 Task: Create a sub task System Test and UAT for the task  Implement a new cloud-based supply chain management system for a company in the project AnalyseNow , assign it to team member softage.1@softage.net and update the status of the sub task to  Completed , set the priority of the sub task to High
Action: Mouse moved to (71, 309)
Screenshot: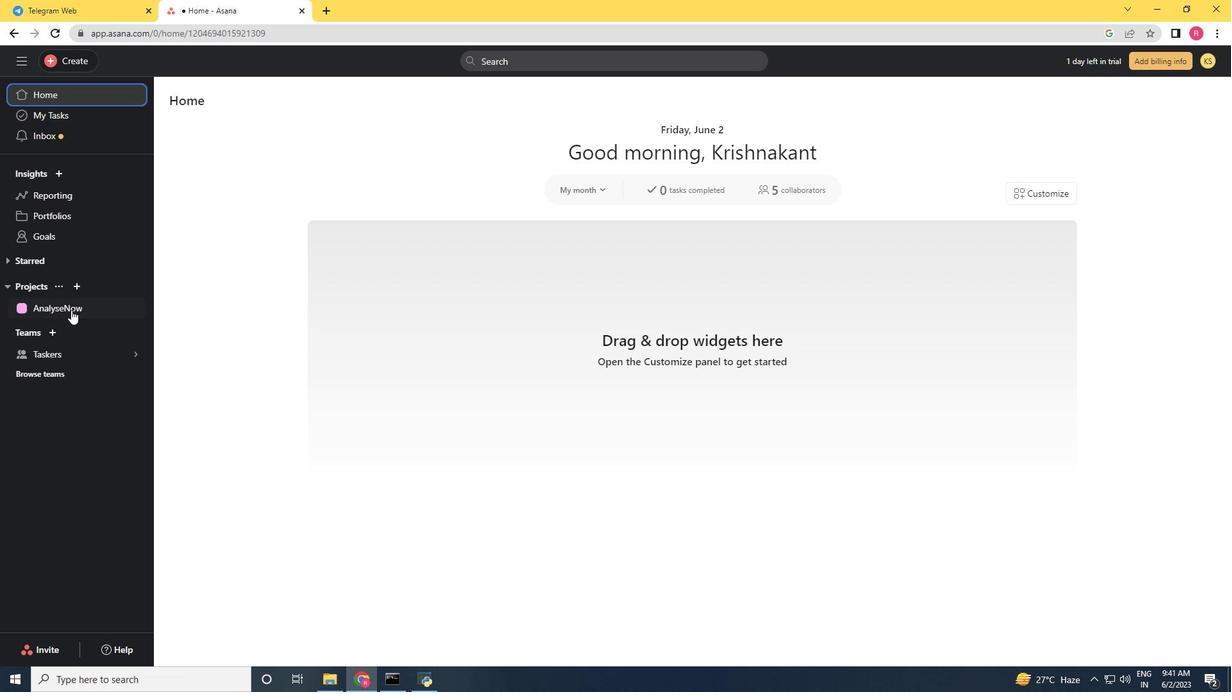 
Action: Mouse pressed left at (71, 309)
Screenshot: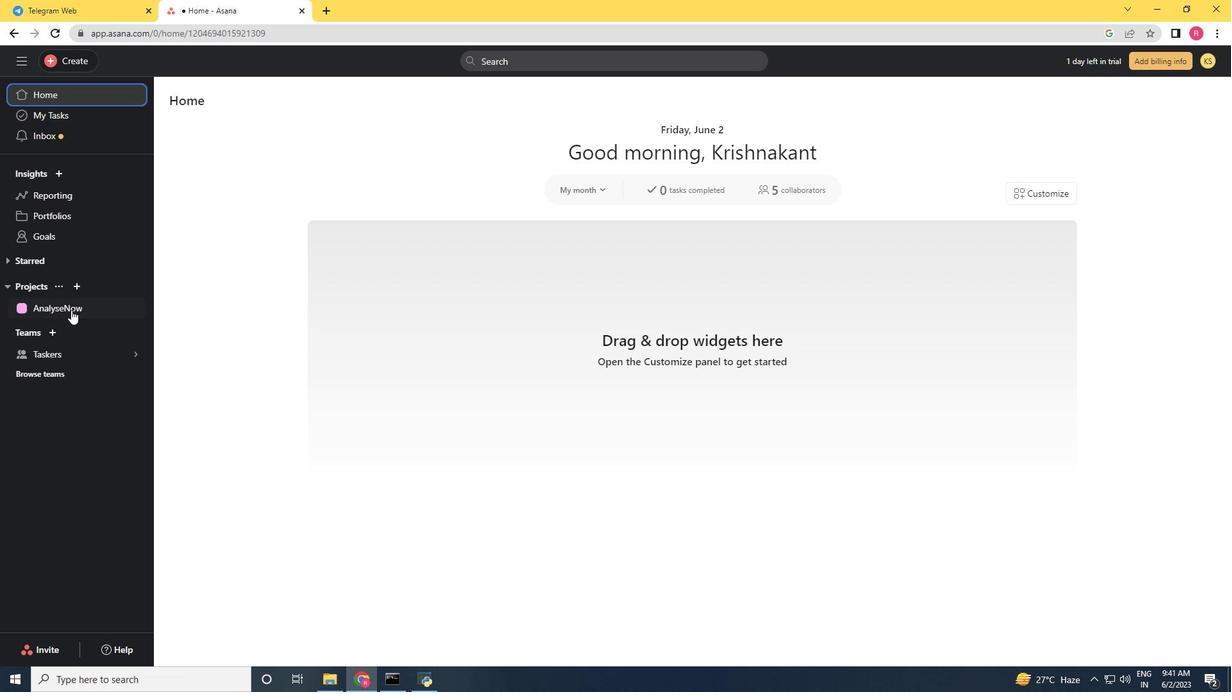 
Action: Mouse moved to (629, 293)
Screenshot: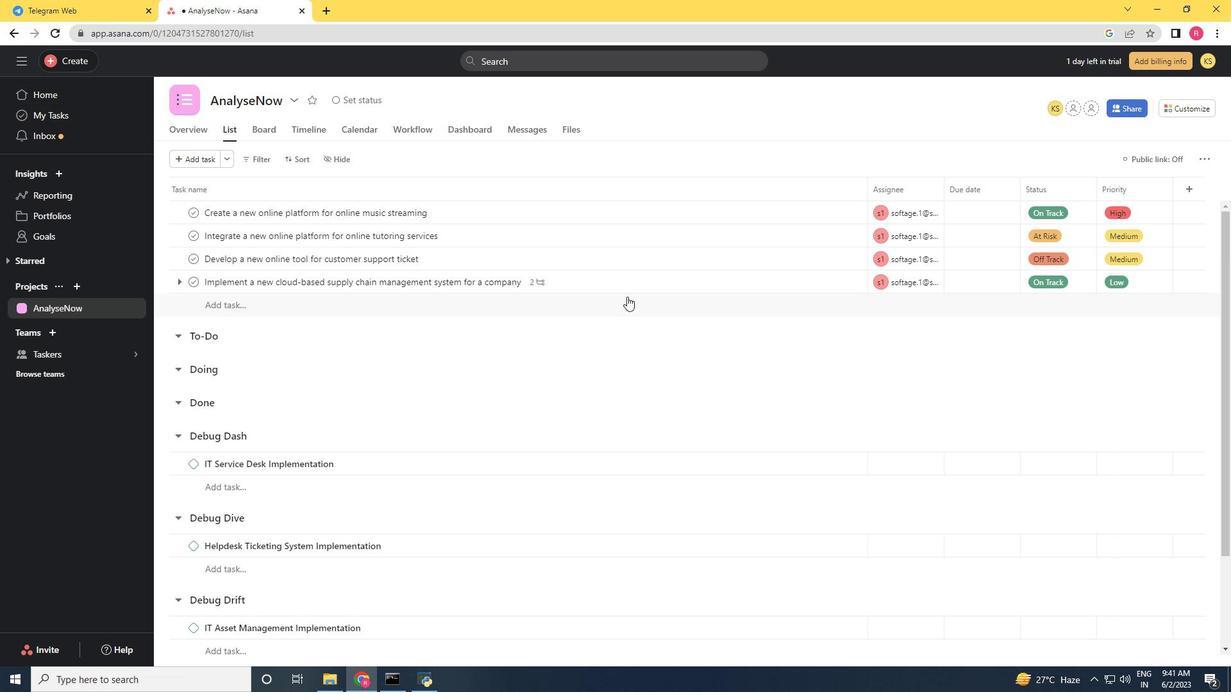 
Action: Mouse pressed left at (629, 293)
Screenshot: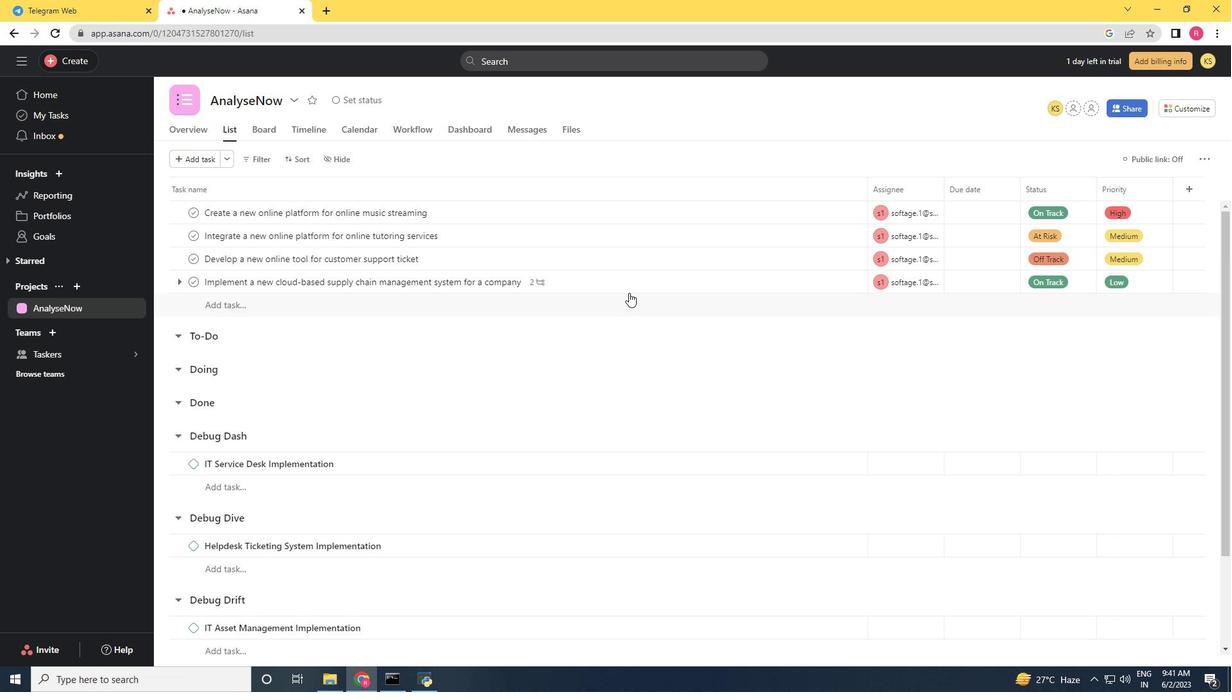 
Action: Mouse moved to (629, 286)
Screenshot: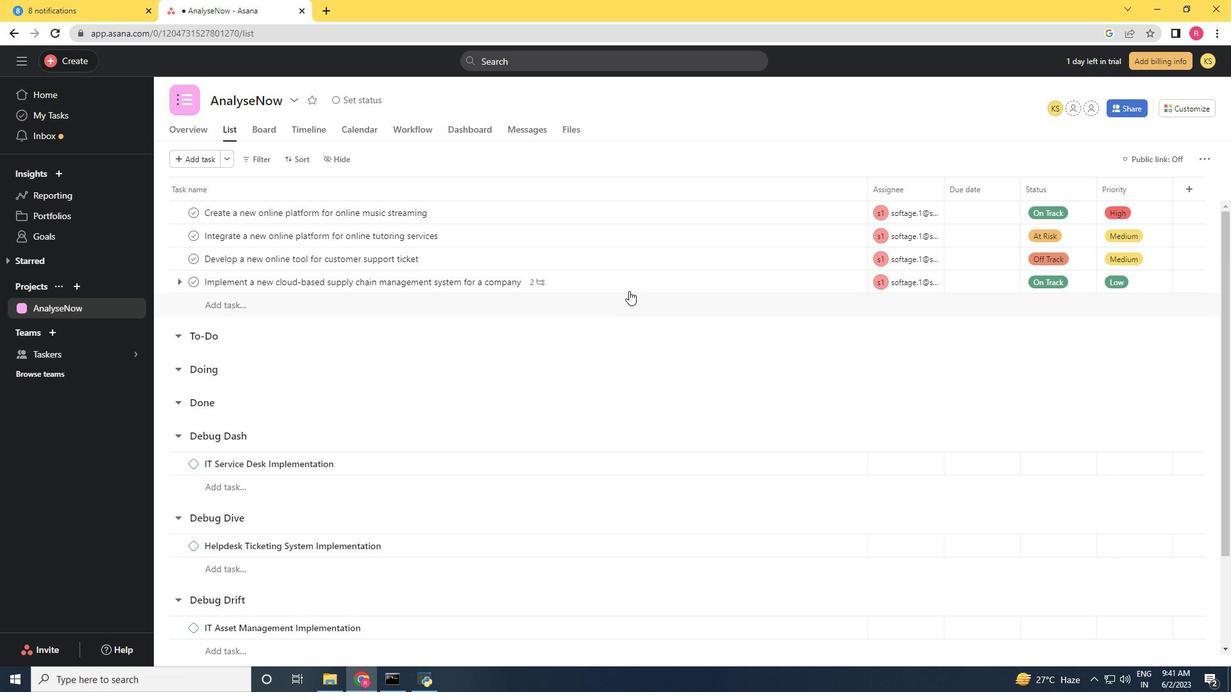 
Action: Mouse pressed left at (629, 286)
Screenshot: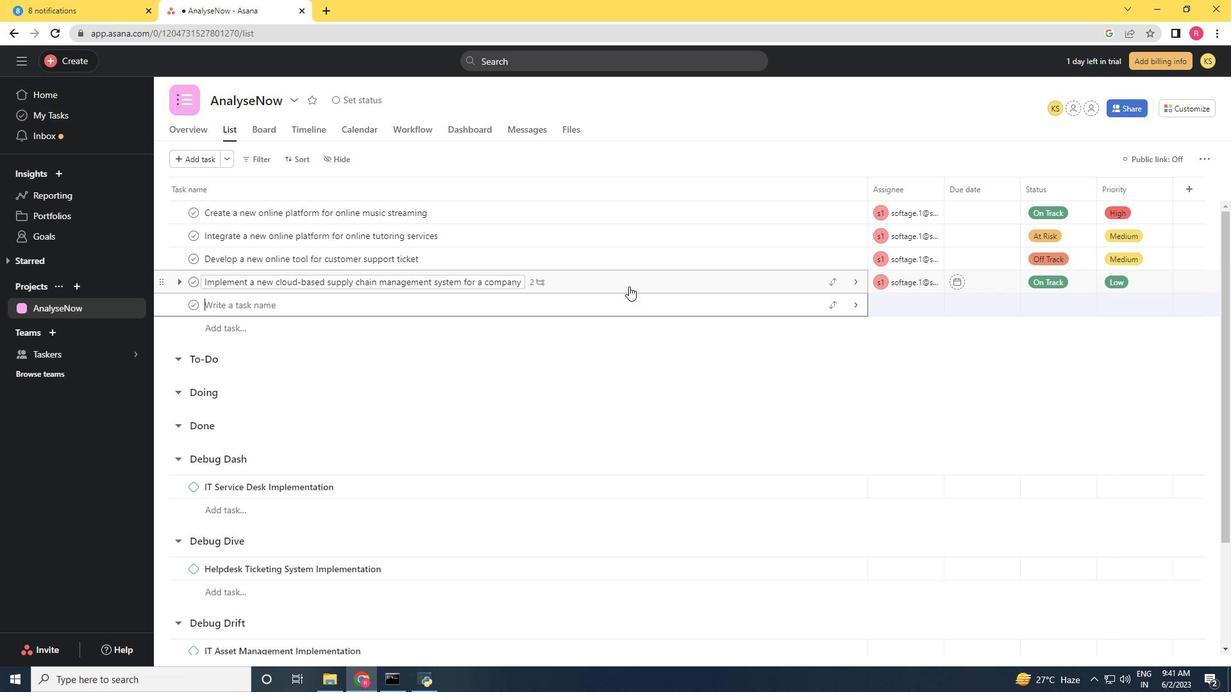 
Action: Mouse moved to (937, 300)
Screenshot: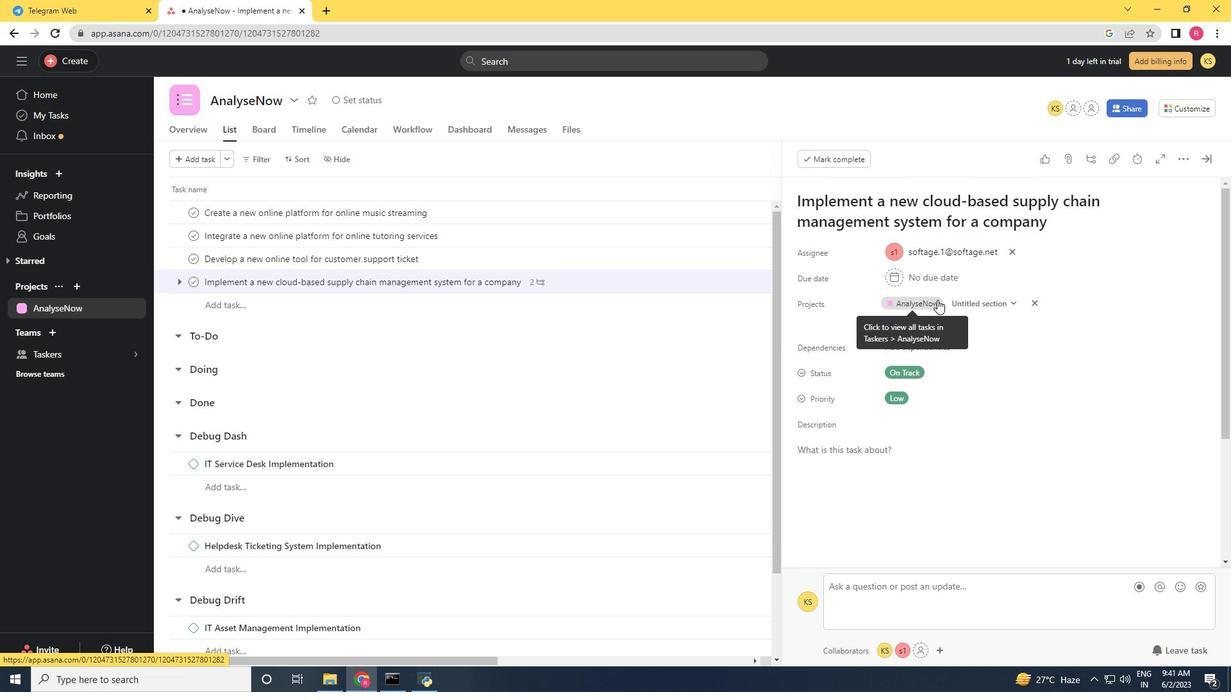 
Action: Mouse scrolled (937, 300) with delta (0, 0)
Screenshot: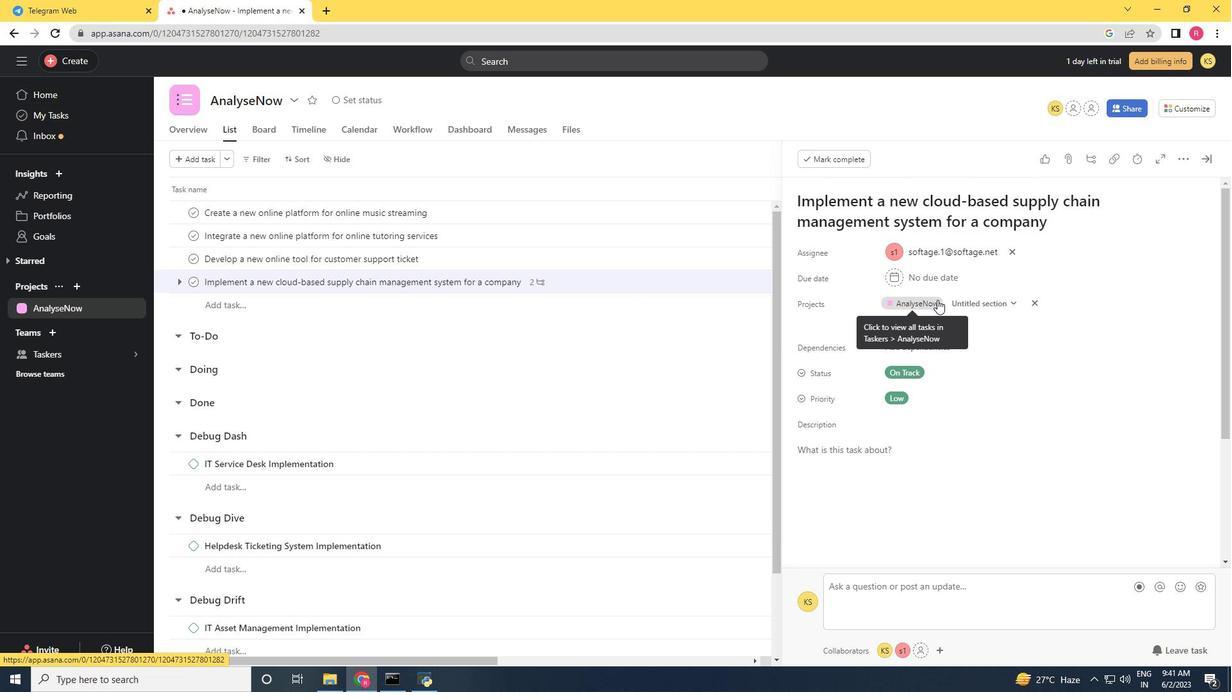 
Action: Mouse moved to (937, 304)
Screenshot: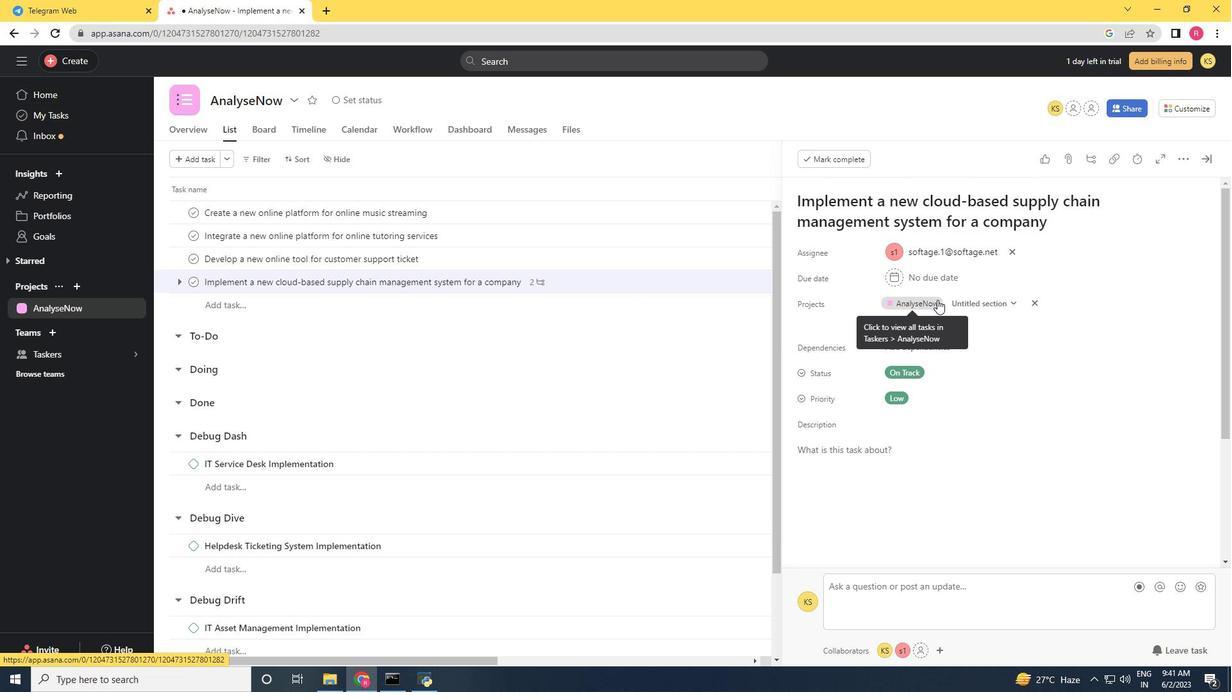 
Action: Mouse scrolled (937, 303) with delta (0, 0)
Screenshot: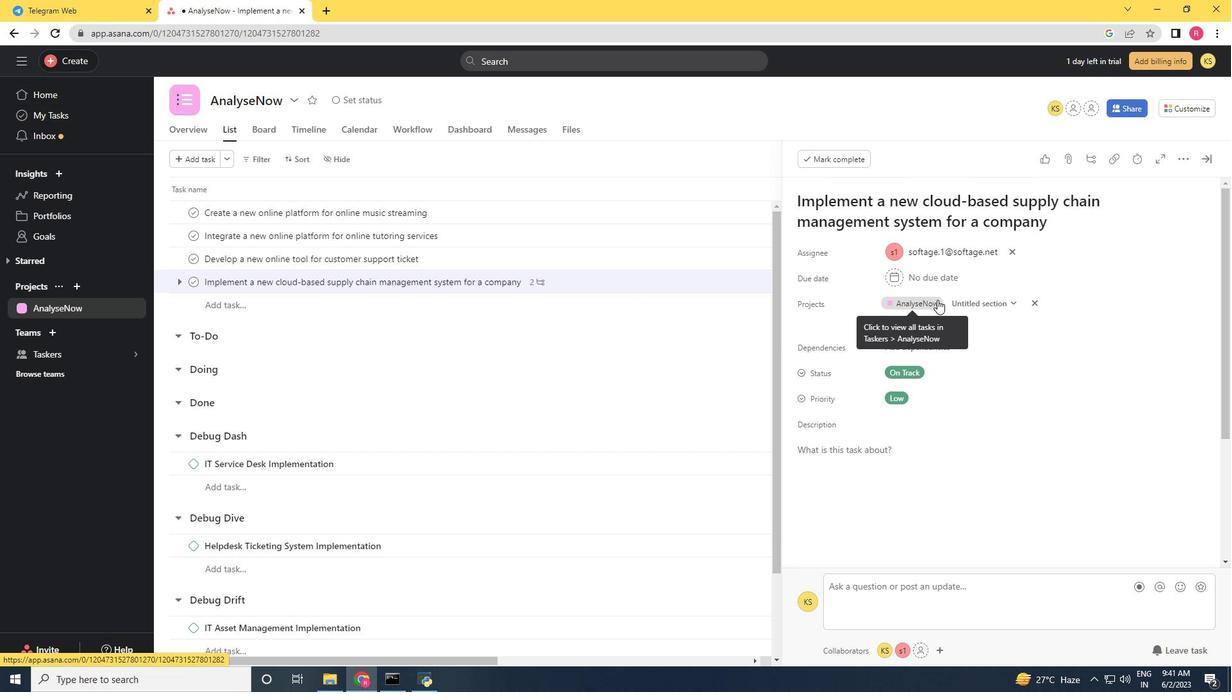 
Action: Mouse moved to (936, 305)
Screenshot: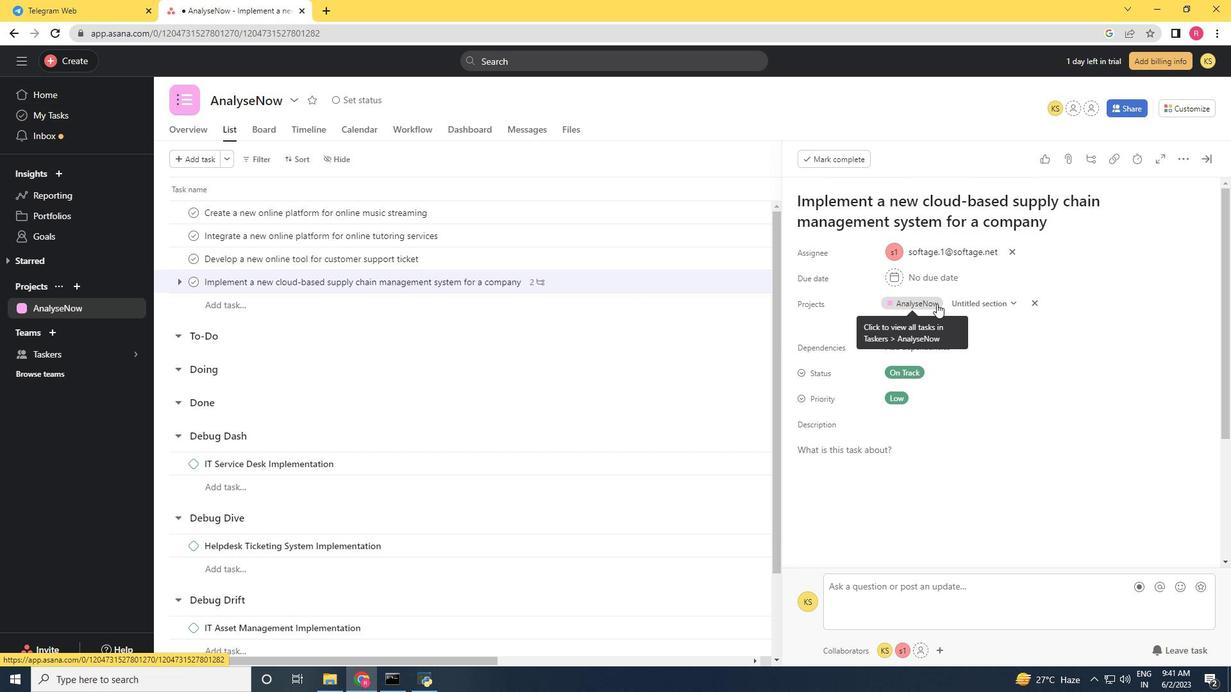 
Action: Mouse scrolled (936, 305) with delta (0, 0)
Screenshot: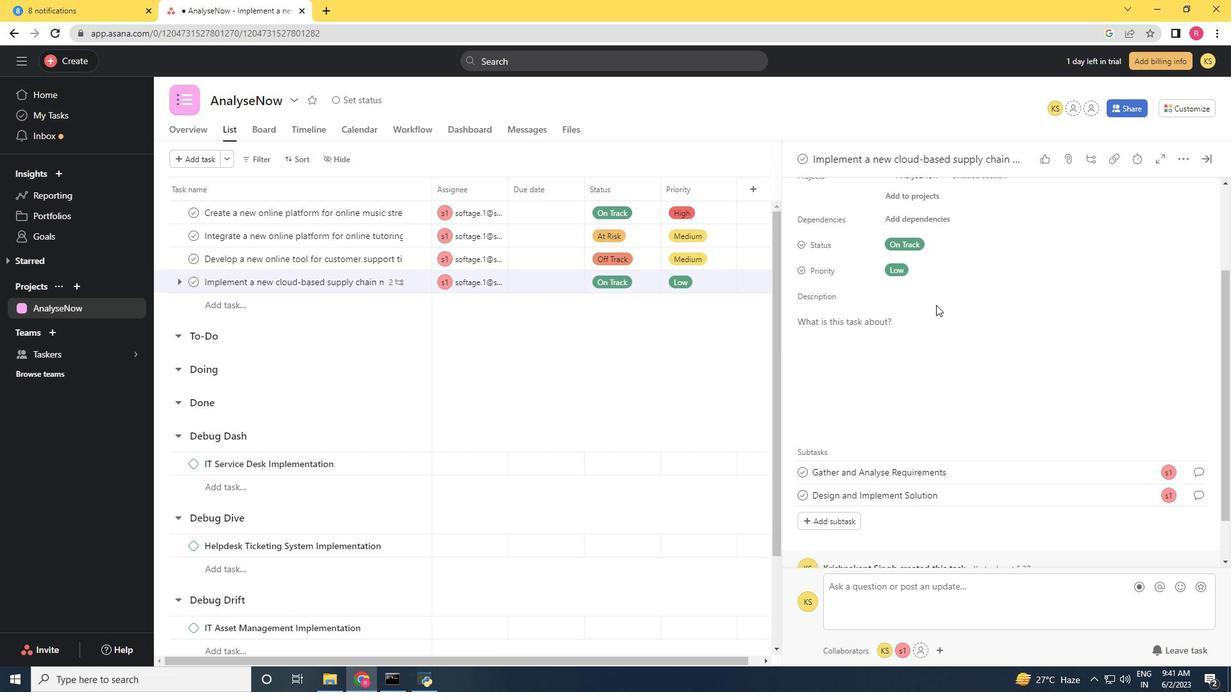 
Action: Mouse scrolled (936, 305) with delta (0, 0)
Screenshot: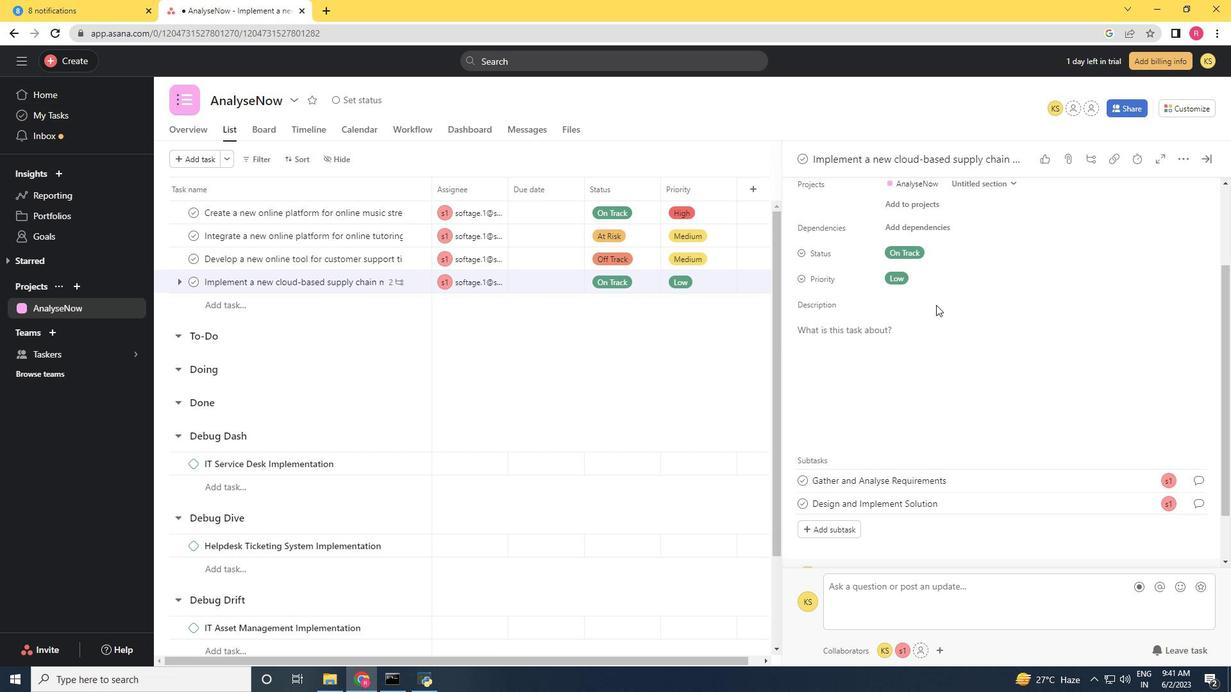 
Action: Mouse moved to (886, 435)
Screenshot: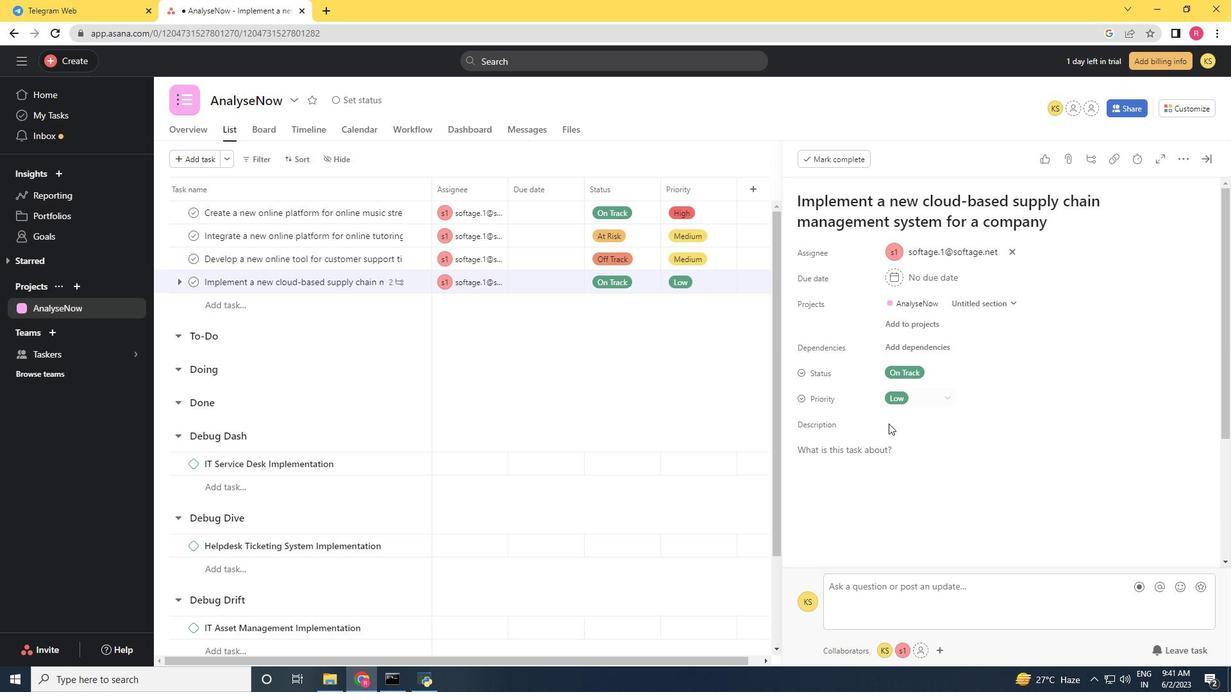 
Action: Mouse scrolled (886, 434) with delta (0, 0)
Screenshot: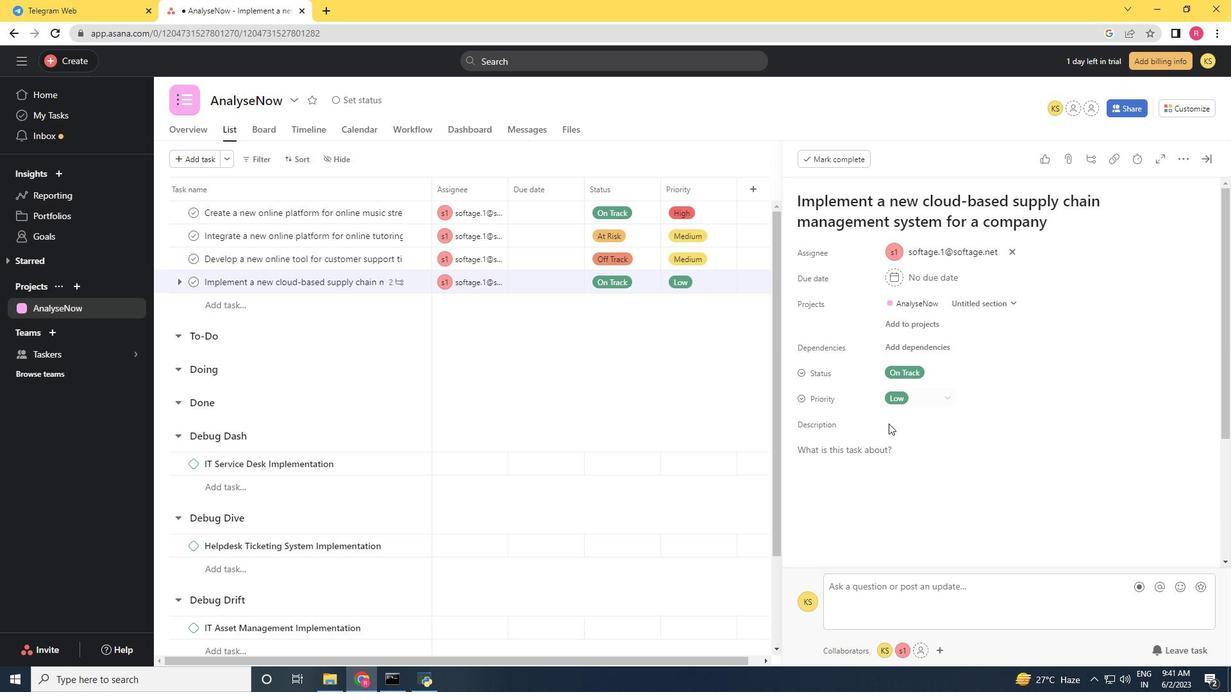 
Action: Mouse moved to (886, 436)
Screenshot: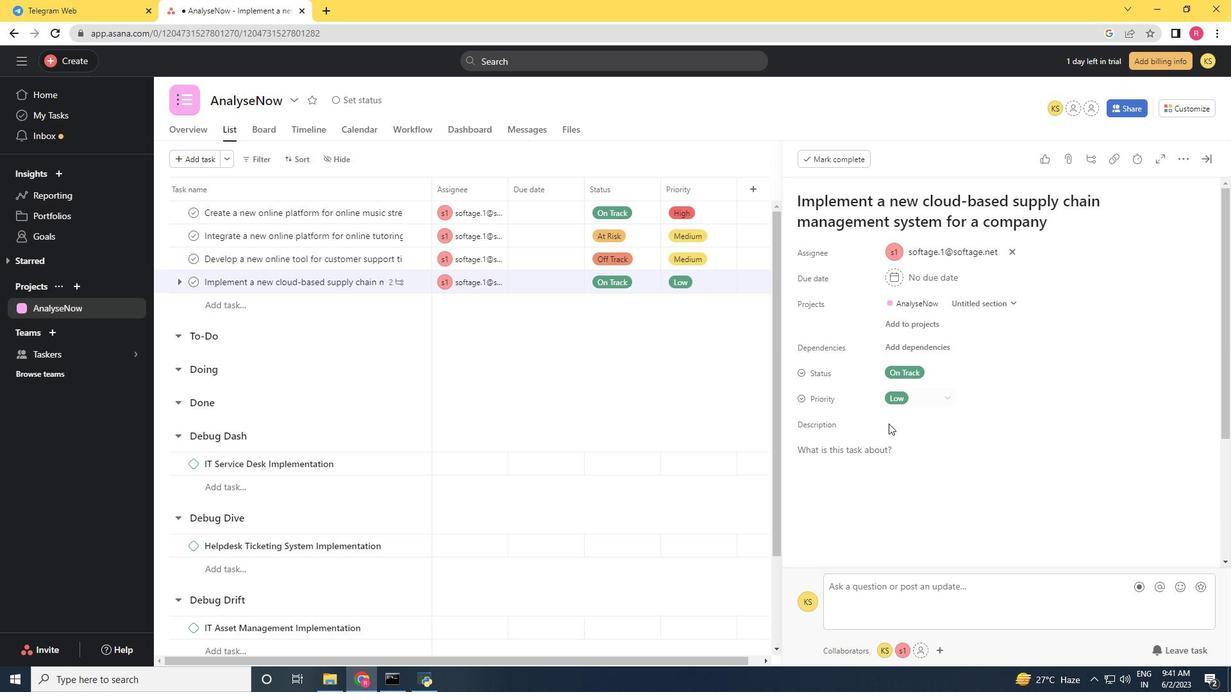 
Action: Mouse scrolled (886, 435) with delta (0, 0)
Screenshot: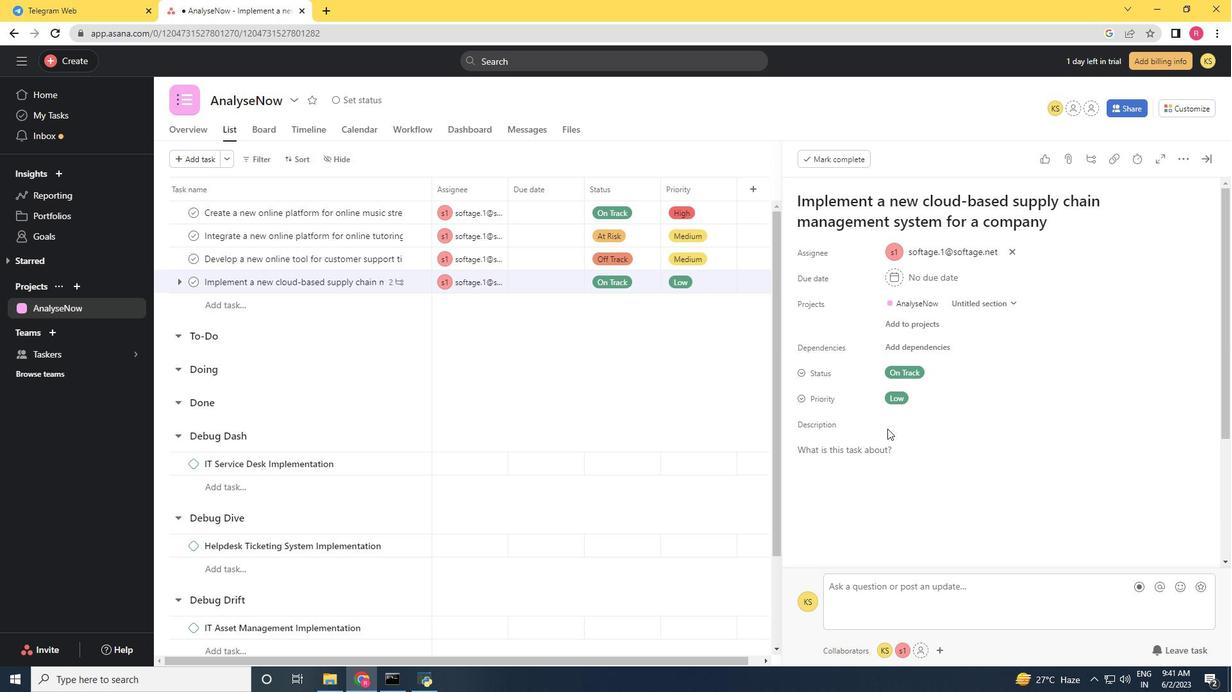 
Action: Mouse scrolled (886, 435) with delta (0, 0)
Screenshot: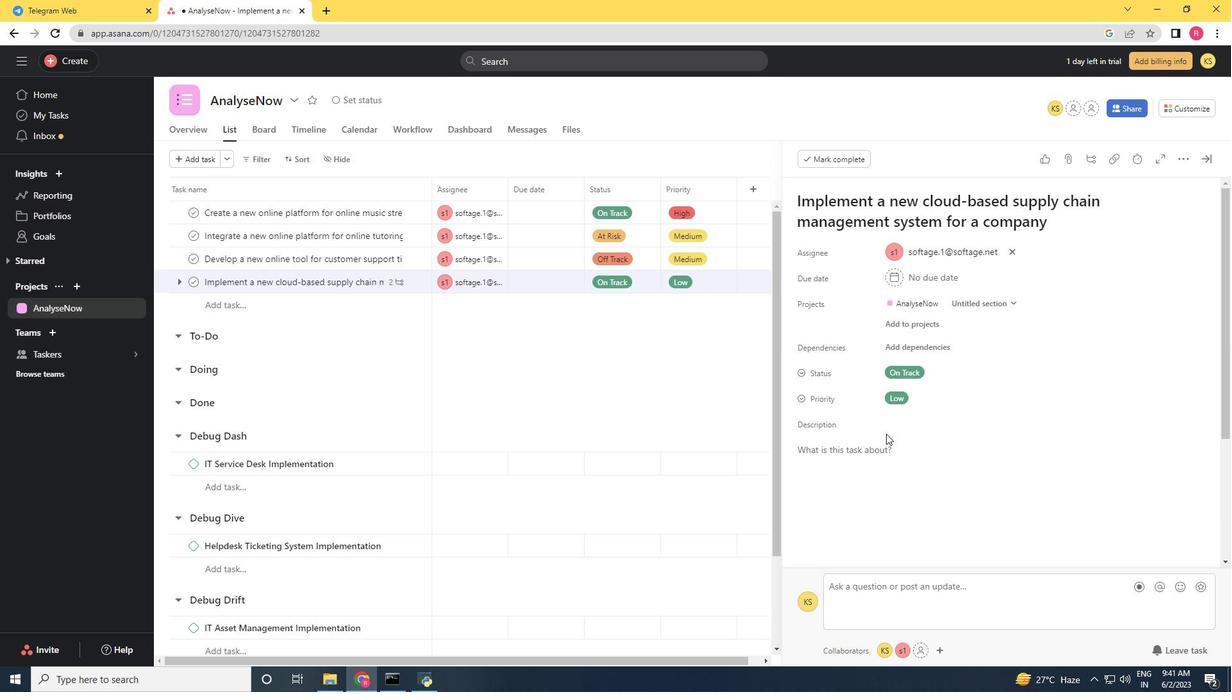 
Action: Mouse scrolled (886, 435) with delta (0, 0)
Screenshot: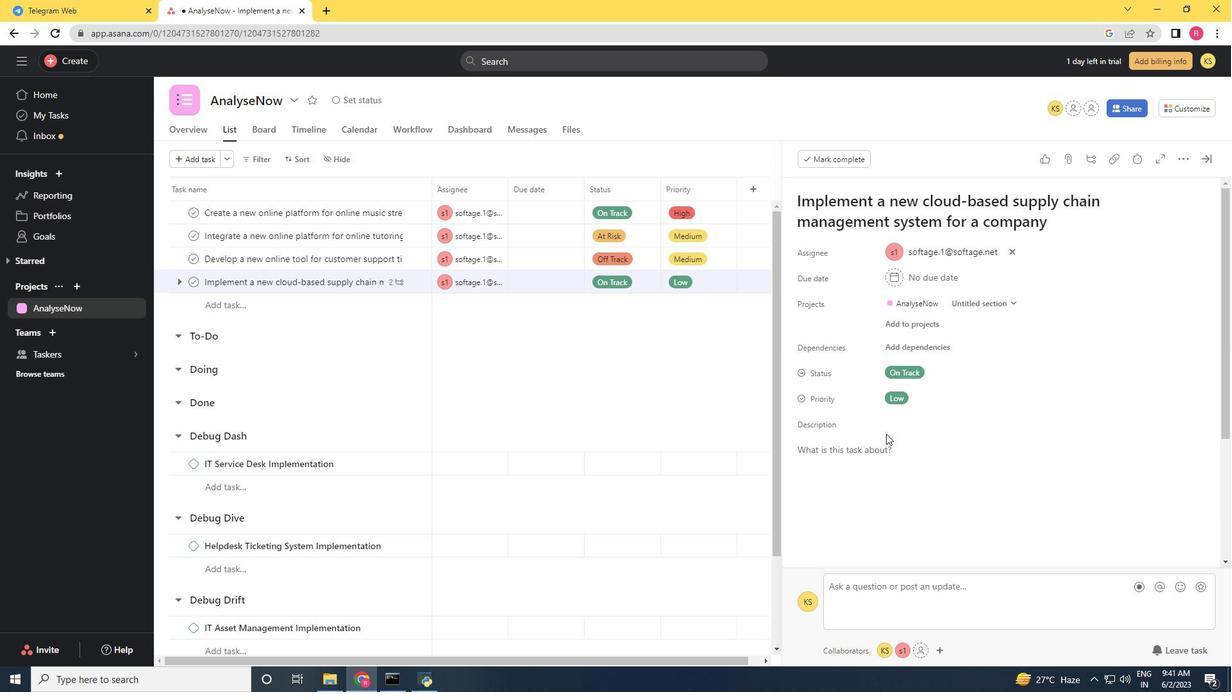 
Action: Mouse moved to (840, 466)
Screenshot: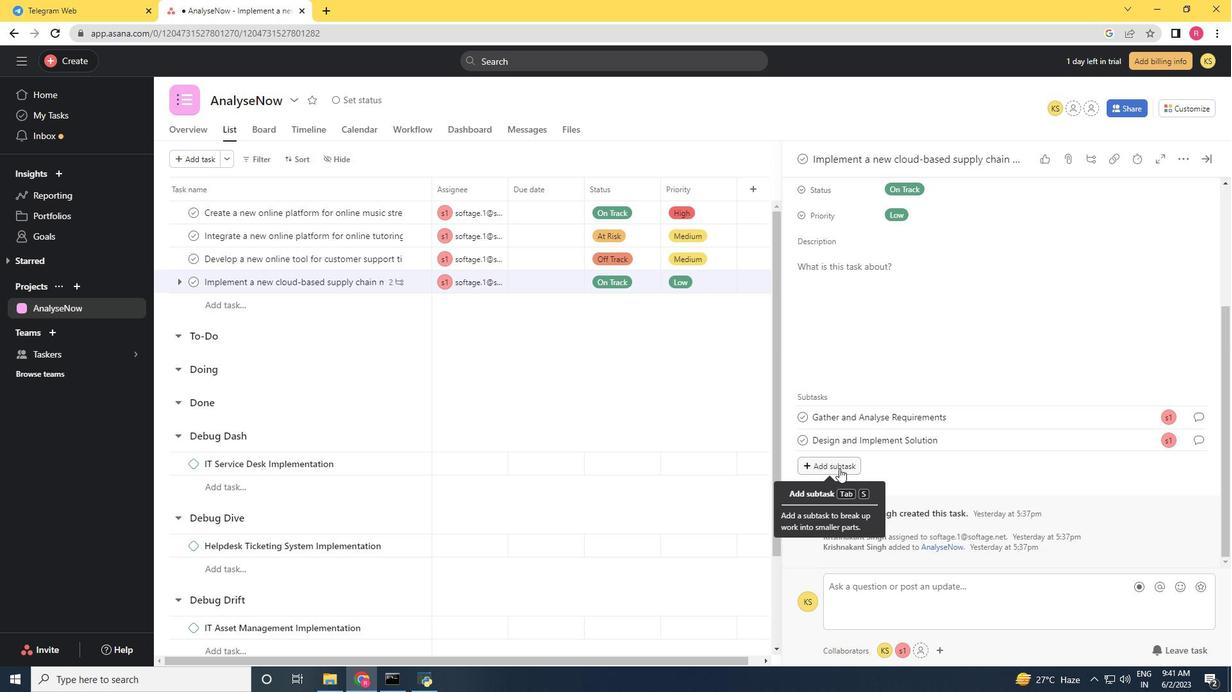 
Action: Mouse pressed left at (840, 466)
Screenshot: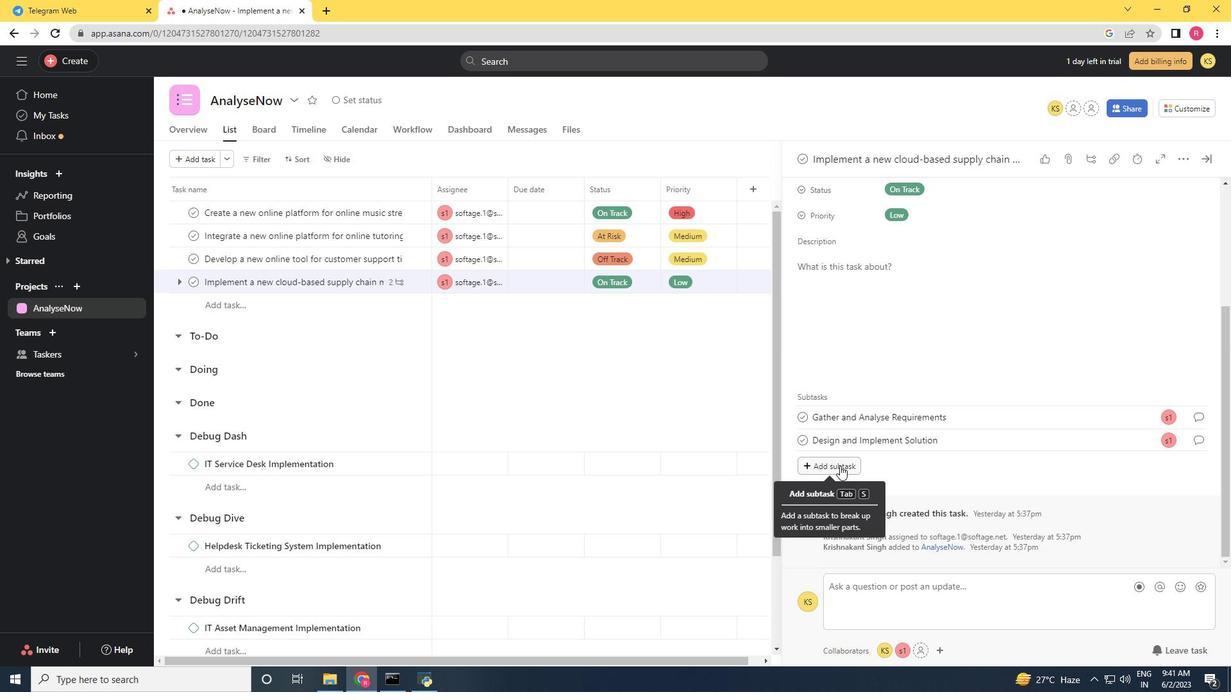 
Action: Mouse moved to (840, 466)
Screenshot: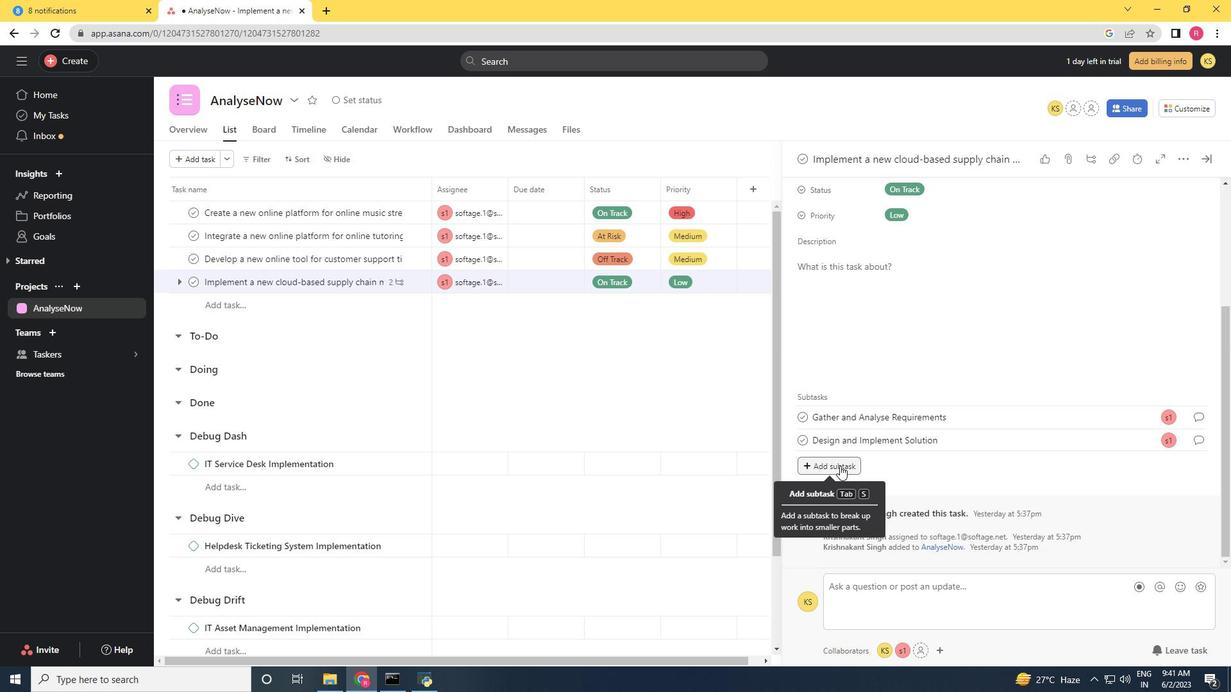 
Action: Key pressed <Key.shift>System<Key.space><Key.shift><Key.shift><Key.shift><Key.shift><Key.shift><Key.shift><Key.shift><Key.shift><Key.shift><Key.shift><Key.shift><Key.shift><Key.shift><Key.shift><Key.shift><Key.shift><Key.shift><Key.shift><Key.shift>Test<Key.space><Key.shift><Key.shift><Key.shift><Key.shift><Key.shift><Key.shift><Key.shift><Key.shift><Key.shift>UAT
Screenshot: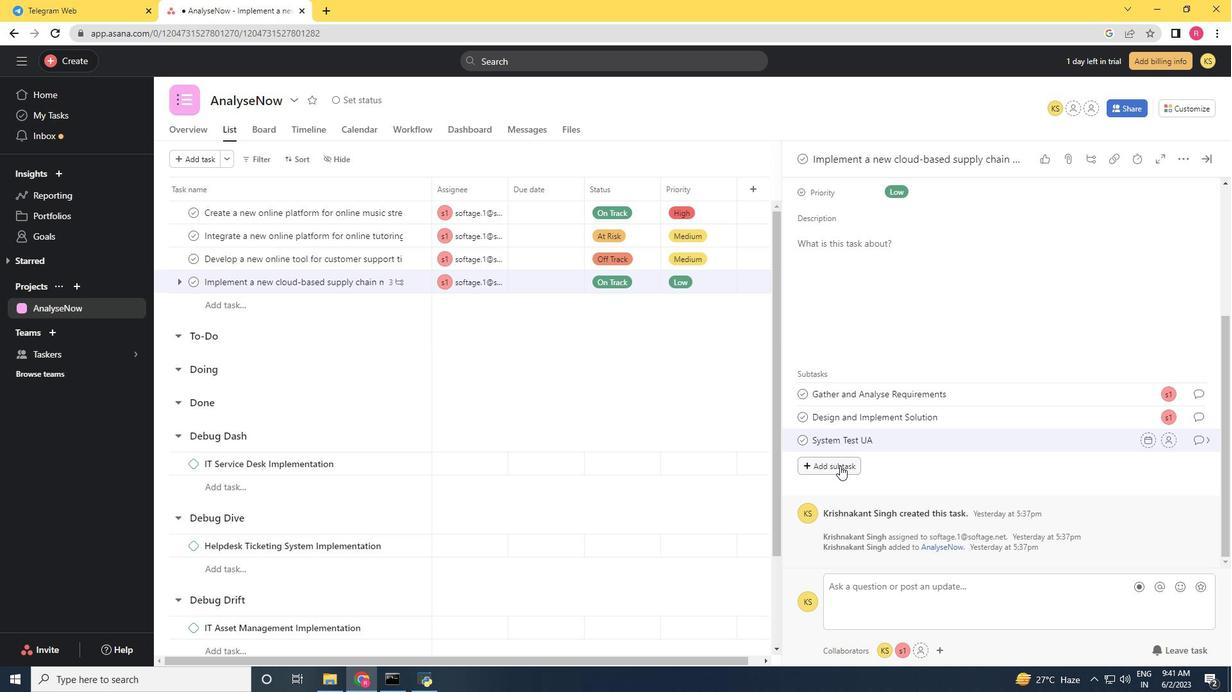 
Action: Mouse moved to (1164, 440)
Screenshot: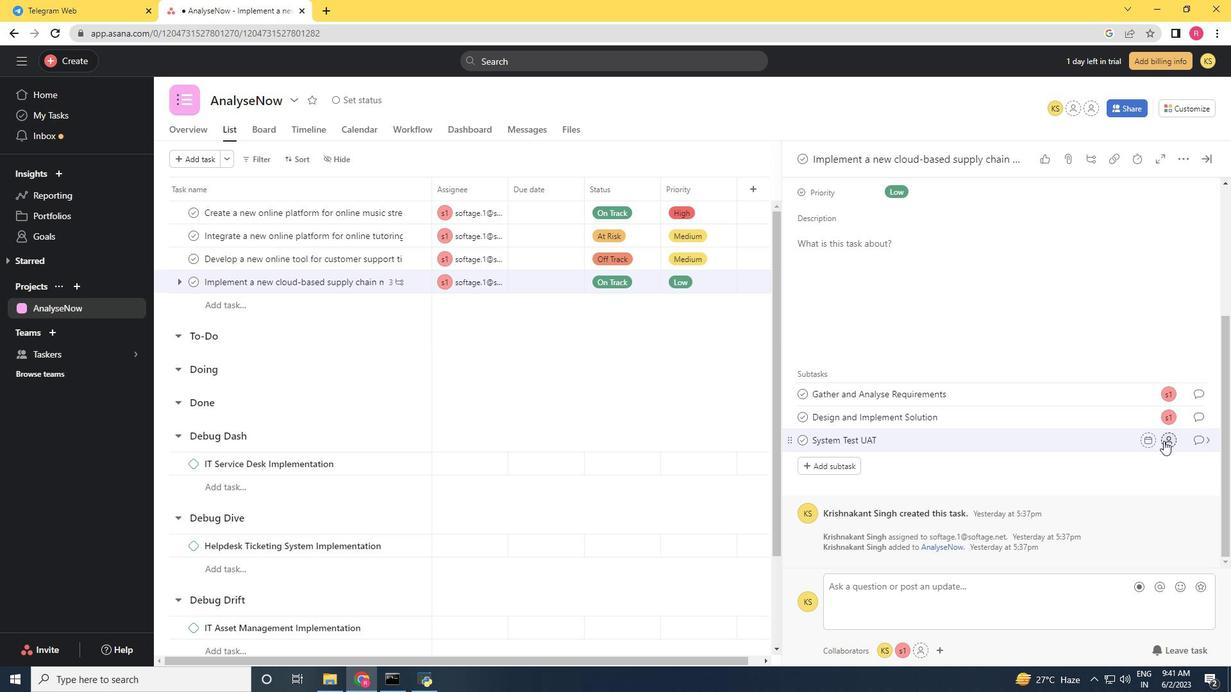 
Action: Mouse pressed left at (1164, 440)
Screenshot: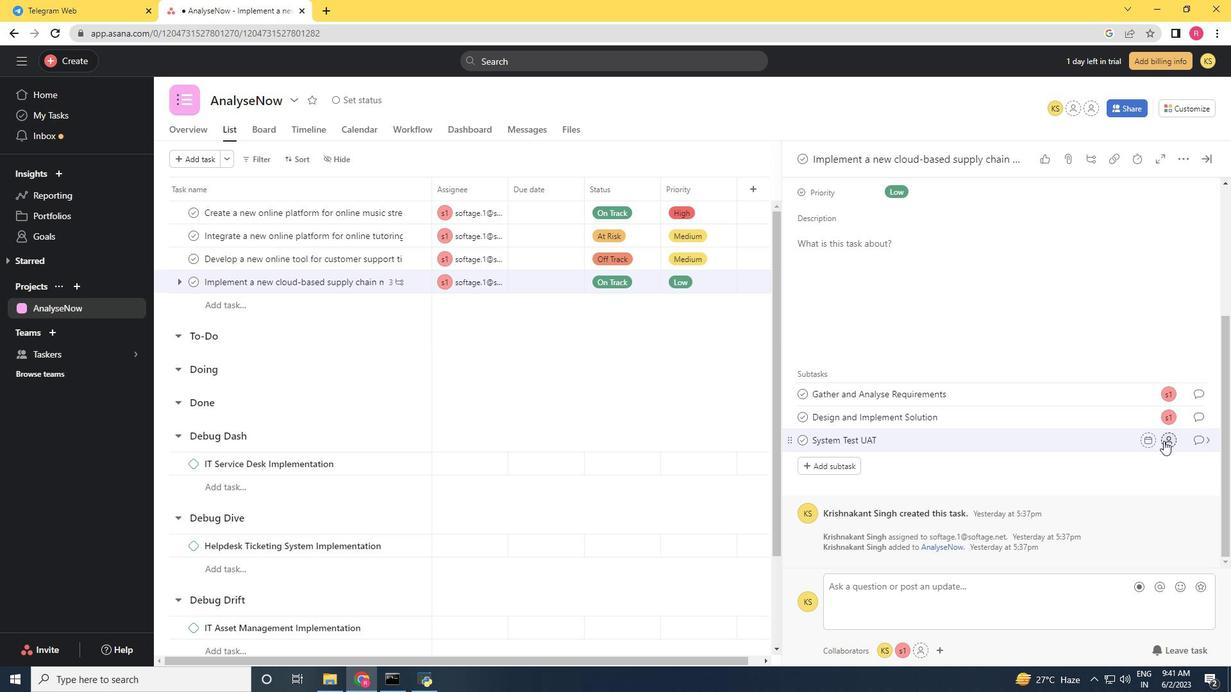 
Action: Mouse moved to (1082, 488)
Screenshot: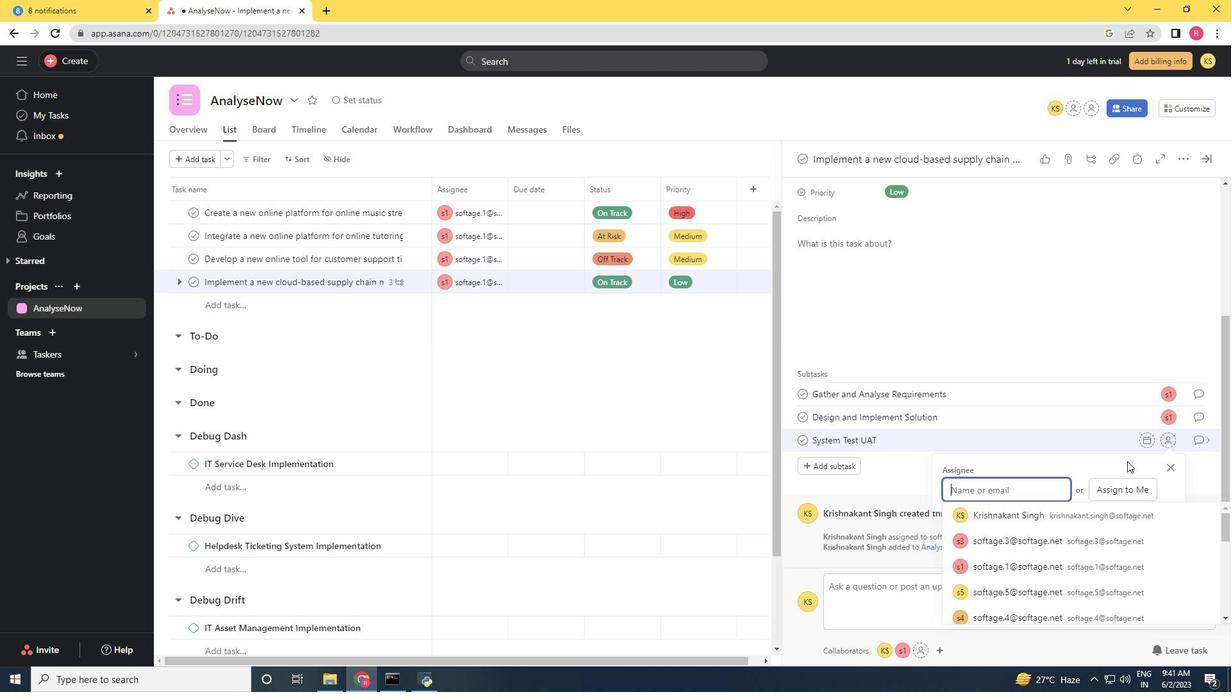 
Action: Key pressed softage.1<Key.shift>@softage.net
Screenshot: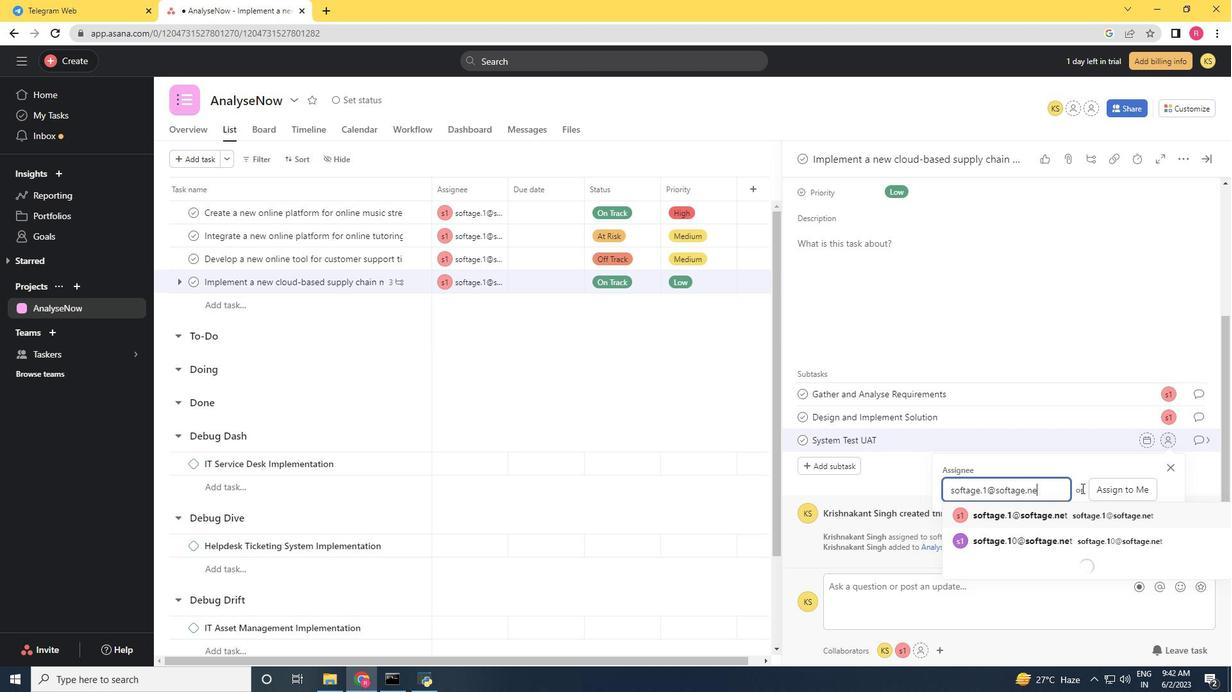 
Action: Mouse moved to (1047, 513)
Screenshot: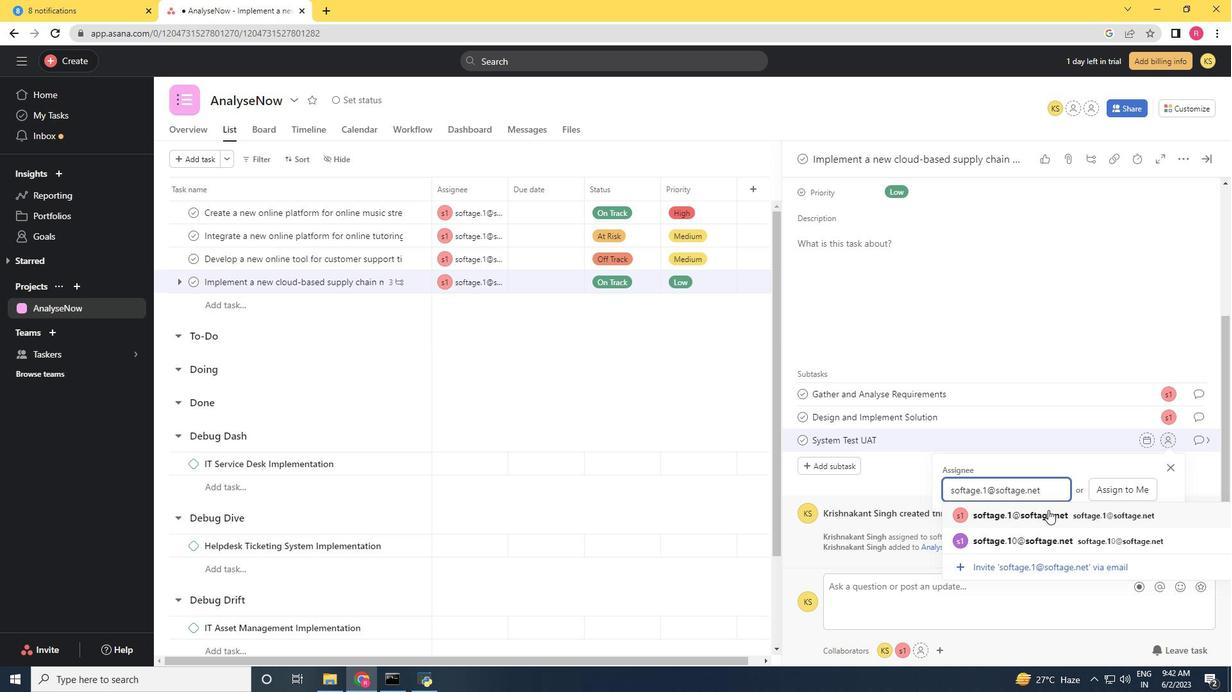 
Action: Mouse pressed left at (1047, 513)
Screenshot: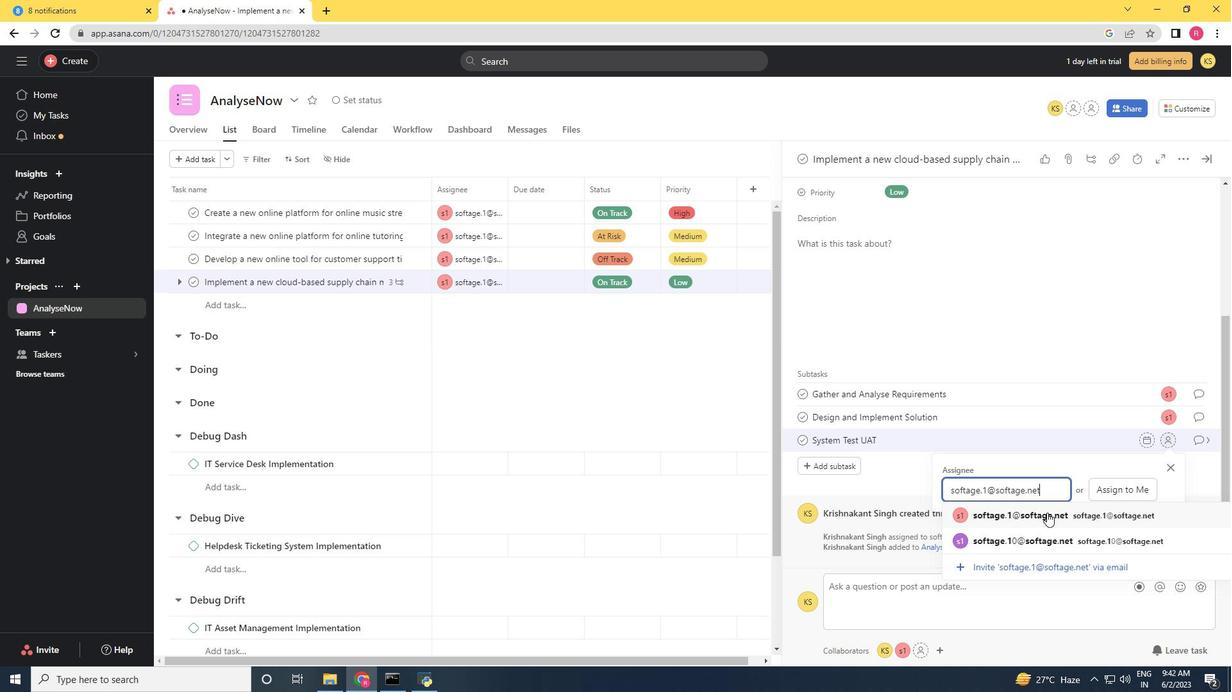 
Action: Mouse moved to (1210, 441)
Screenshot: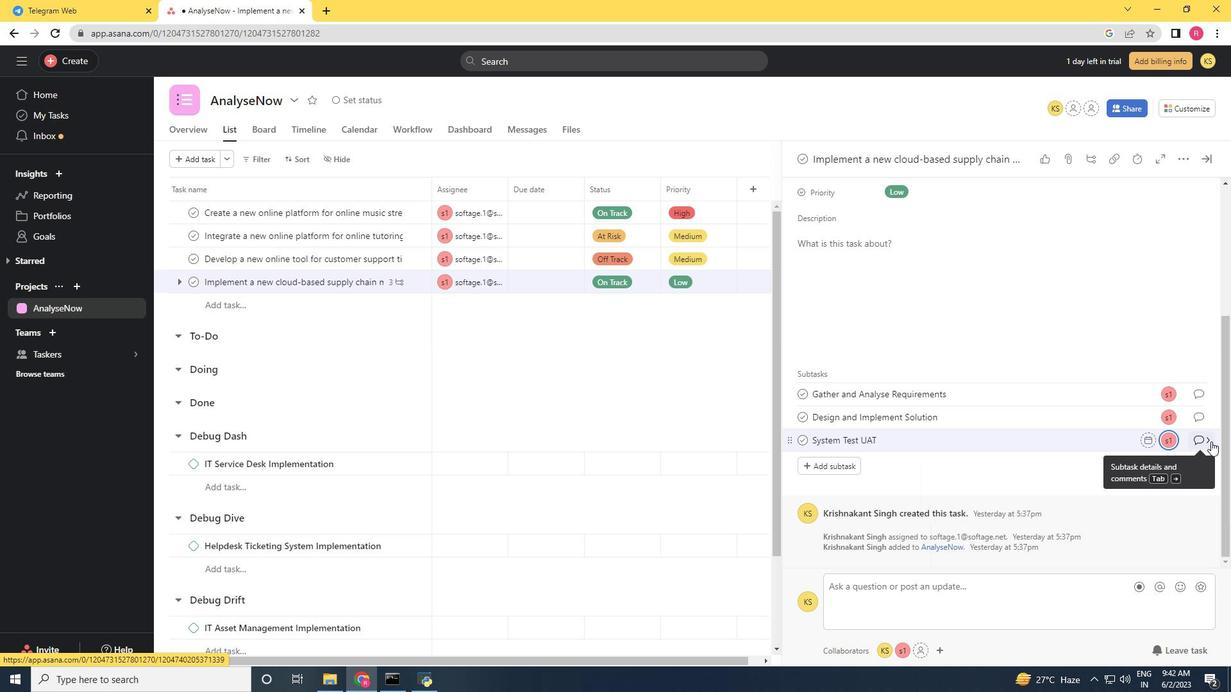 
Action: Mouse pressed left at (1210, 441)
Screenshot: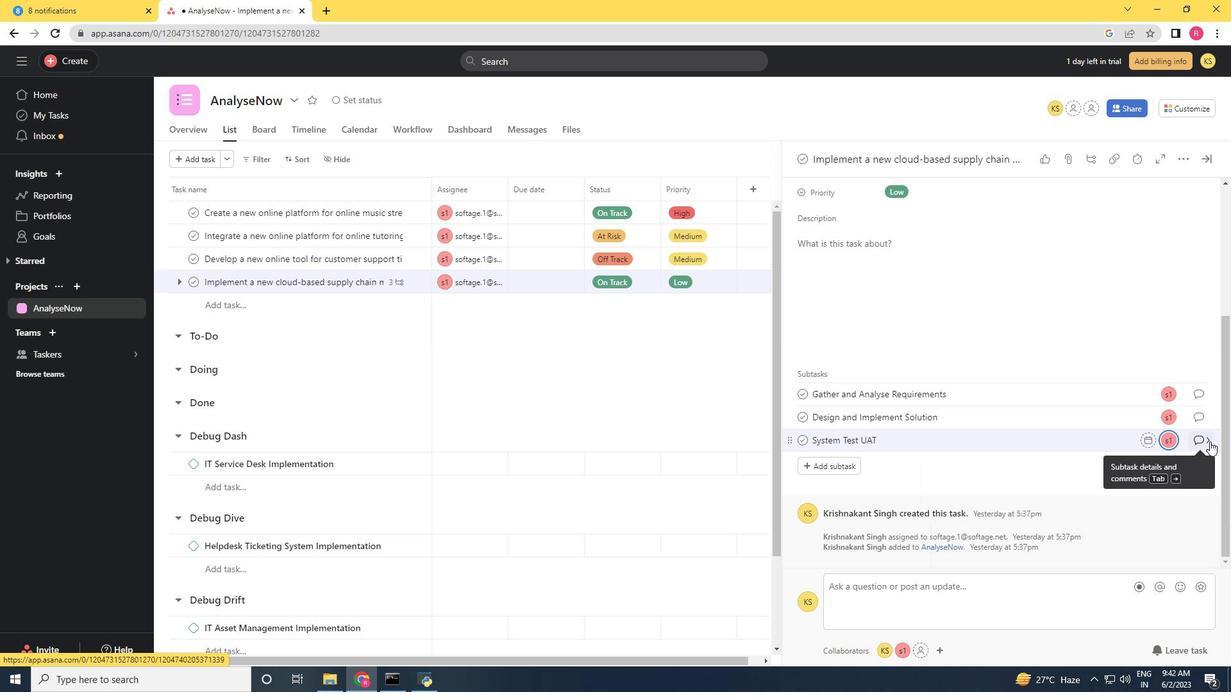 
Action: Mouse moved to (853, 343)
Screenshot: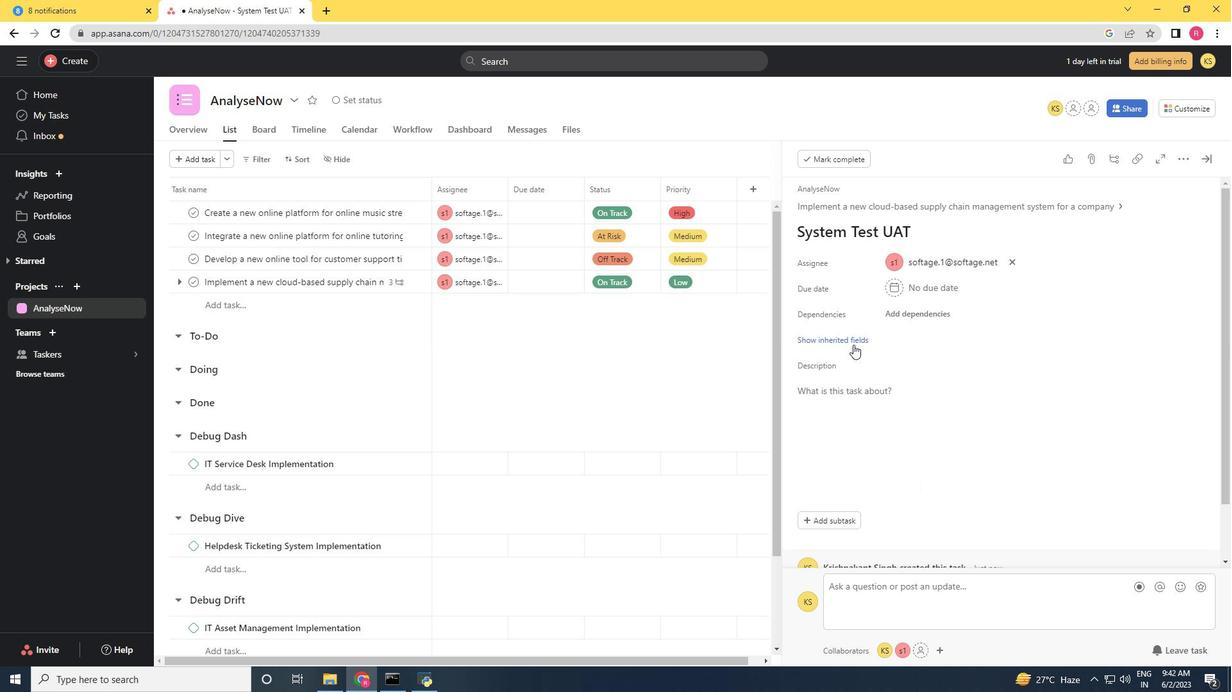 
Action: Mouse pressed left at (853, 343)
Screenshot: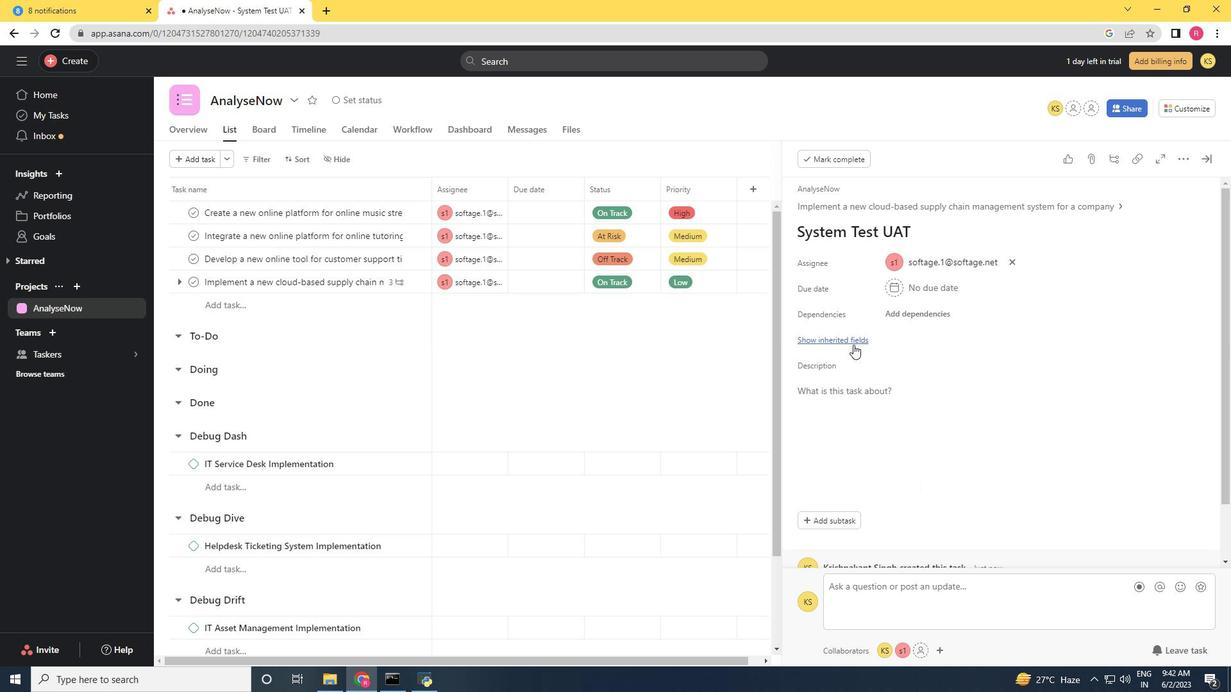 
Action: Mouse moved to (895, 361)
Screenshot: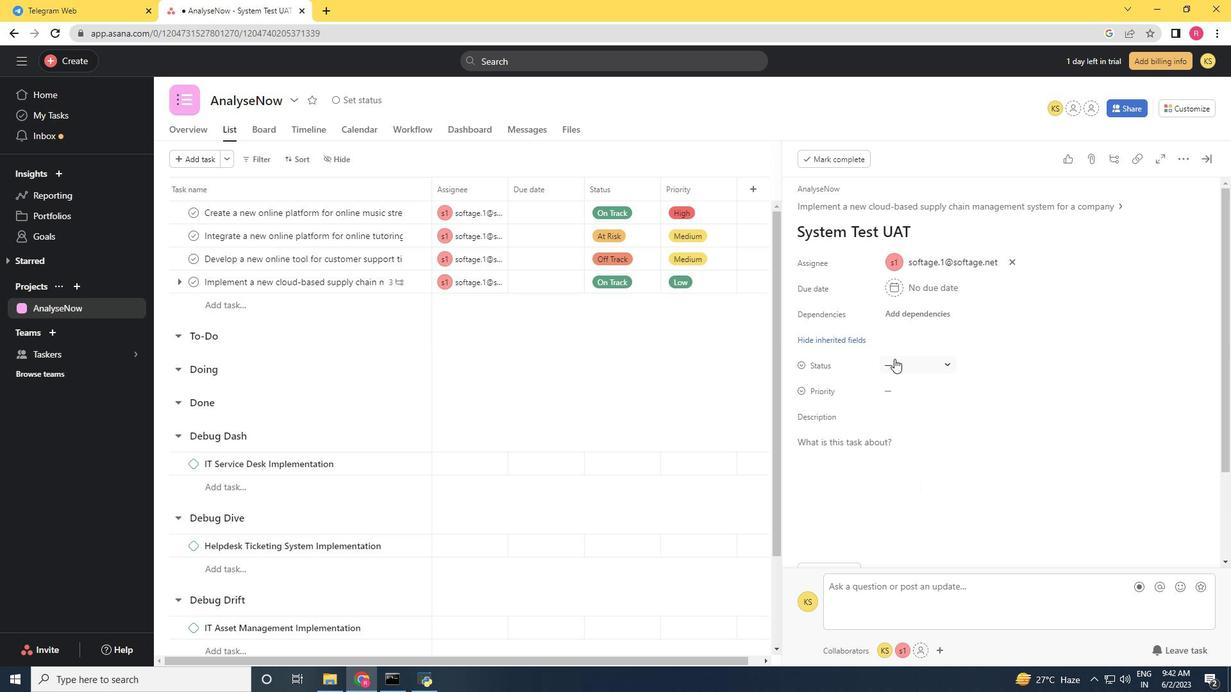 
Action: Mouse pressed left at (895, 361)
Screenshot: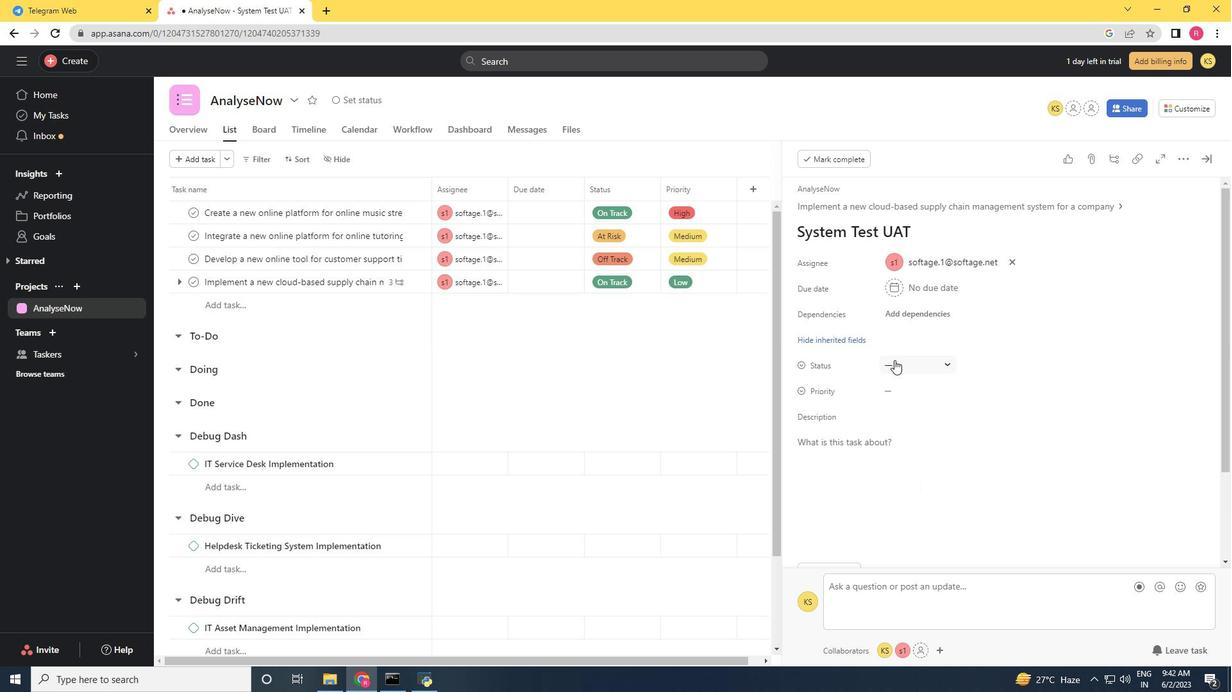
Action: Mouse moved to (926, 477)
Screenshot: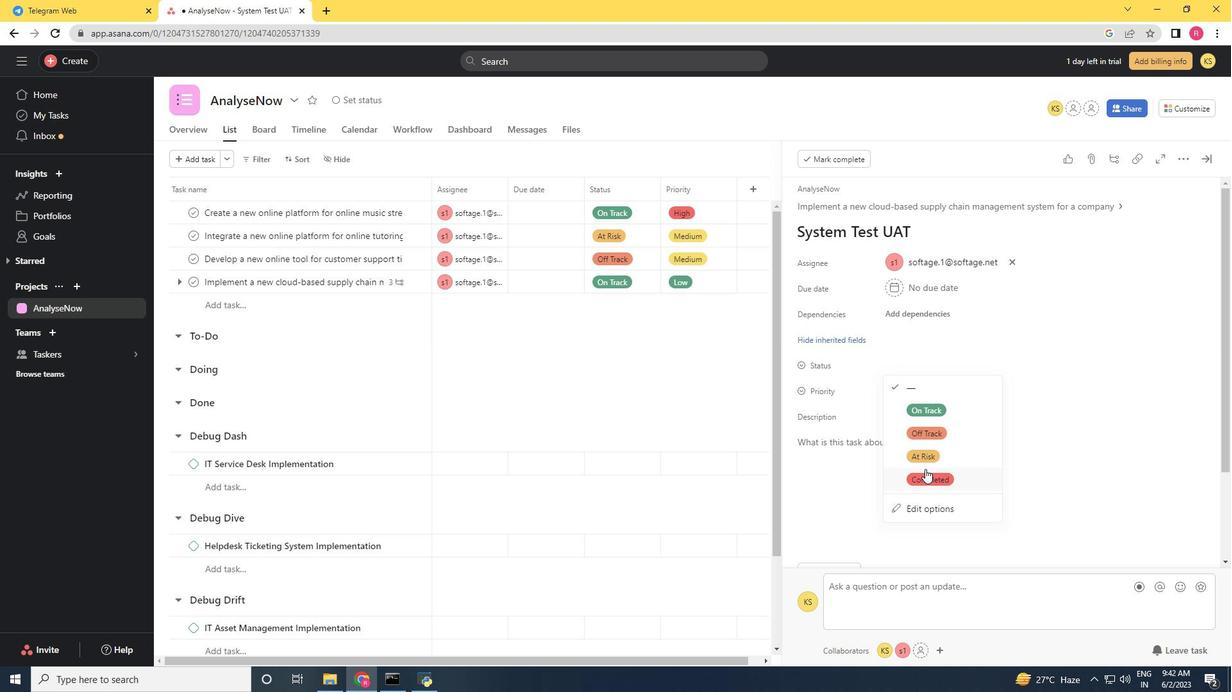 
Action: Mouse pressed left at (926, 477)
Screenshot: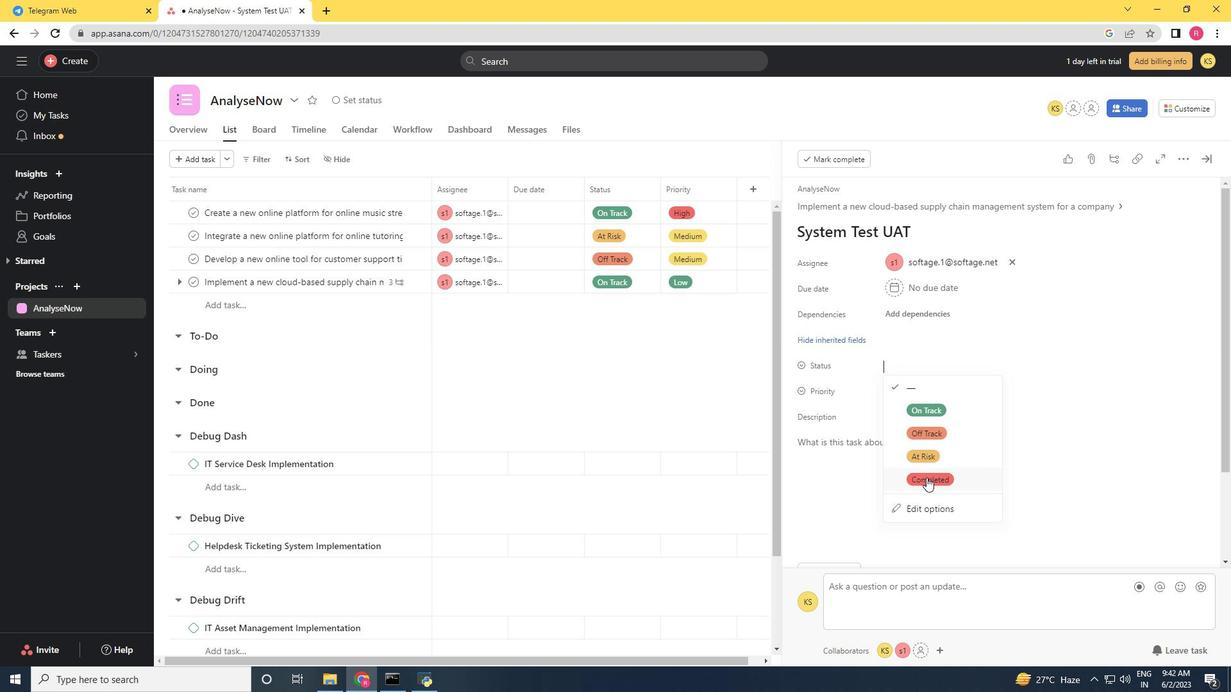 
Action: Mouse moved to (894, 391)
Screenshot: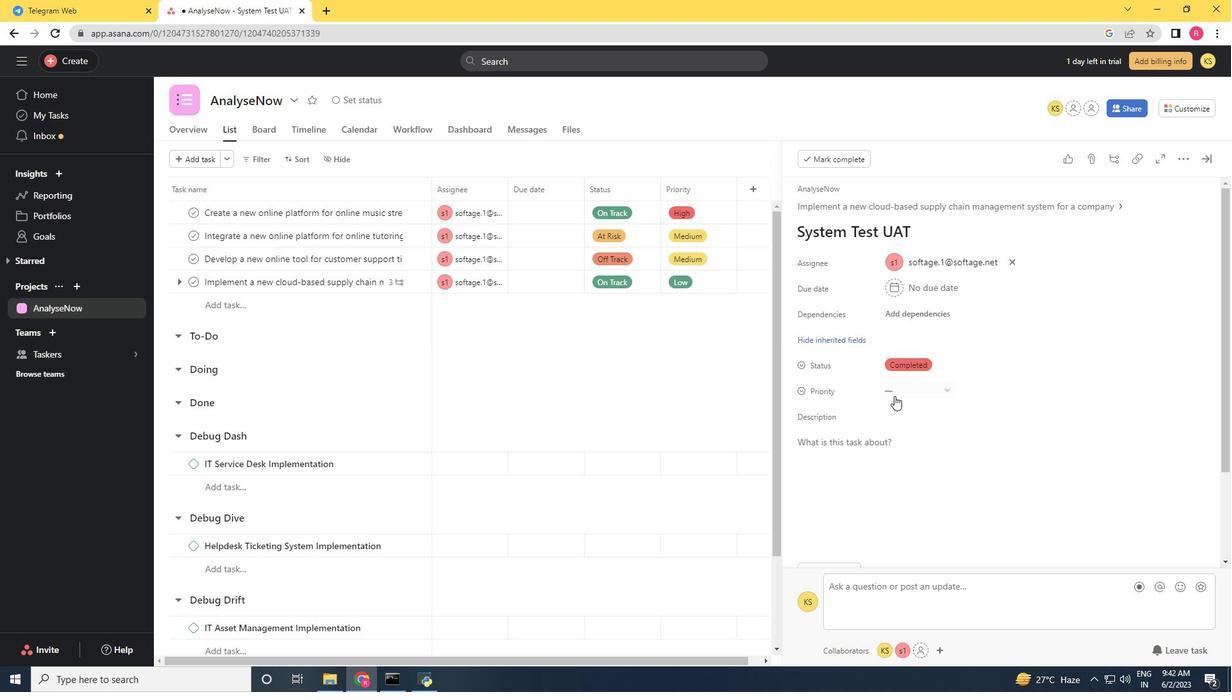 
Action: Mouse pressed left at (894, 391)
Screenshot: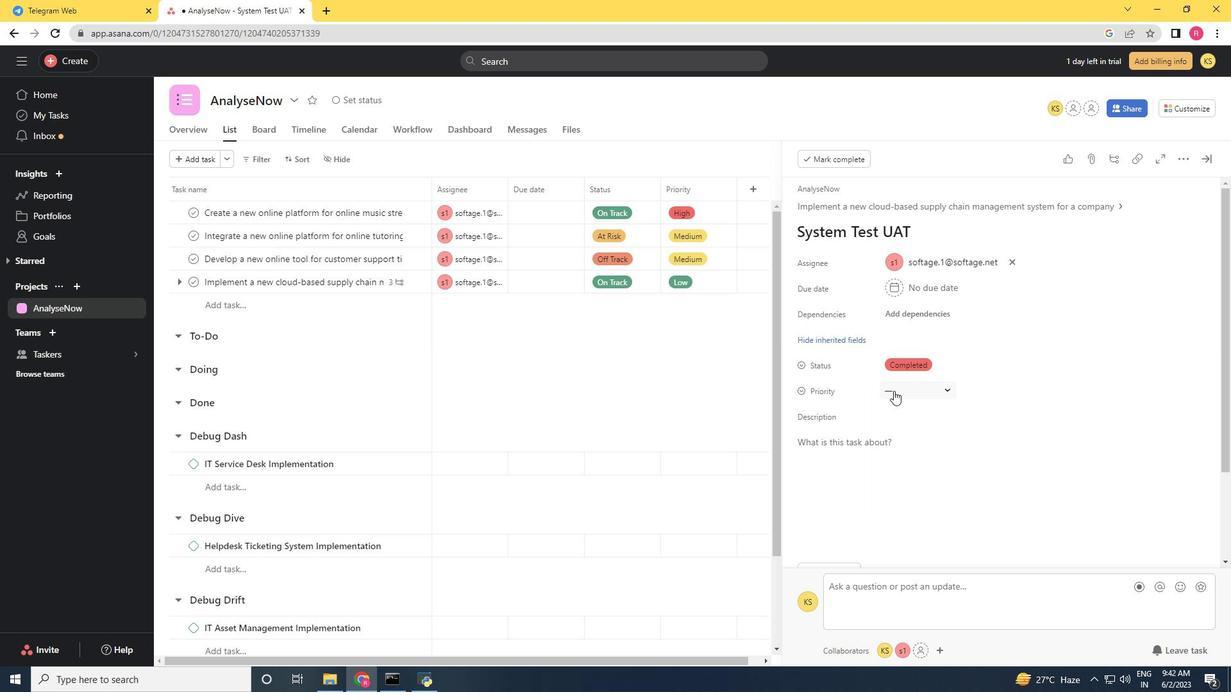 
Action: Mouse moved to (920, 440)
Screenshot: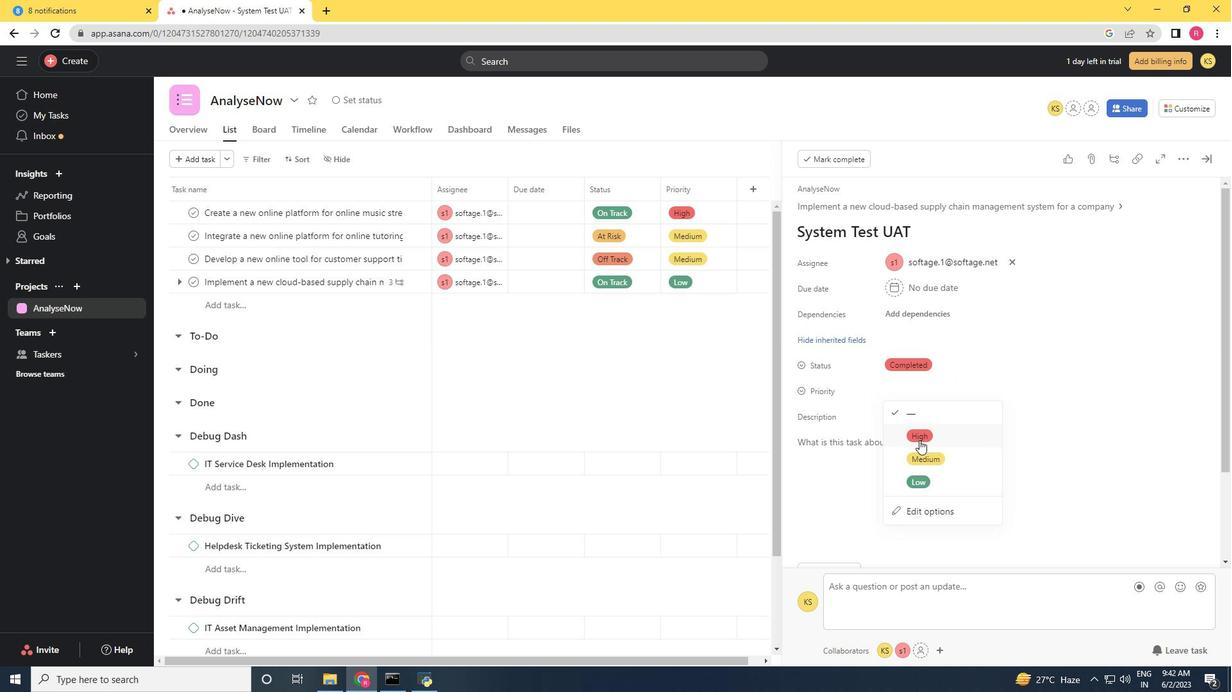 
Action: Mouse pressed left at (920, 440)
Screenshot: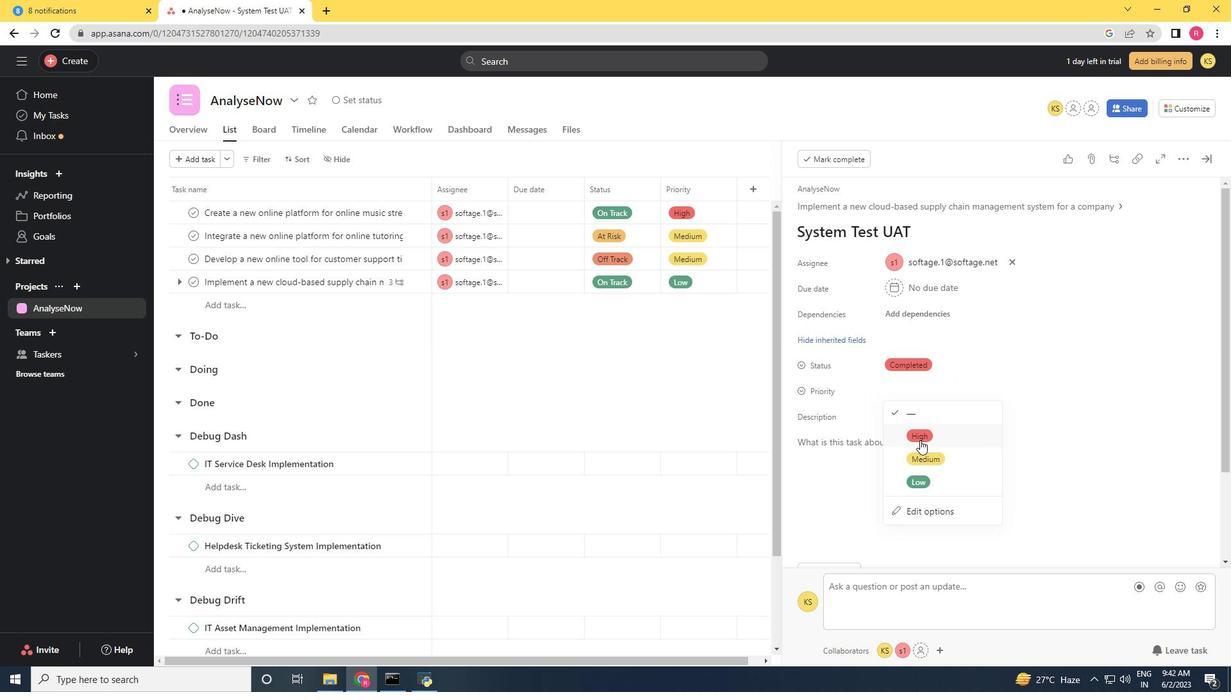
Action: Mouse moved to (1195, 166)
Screenshot: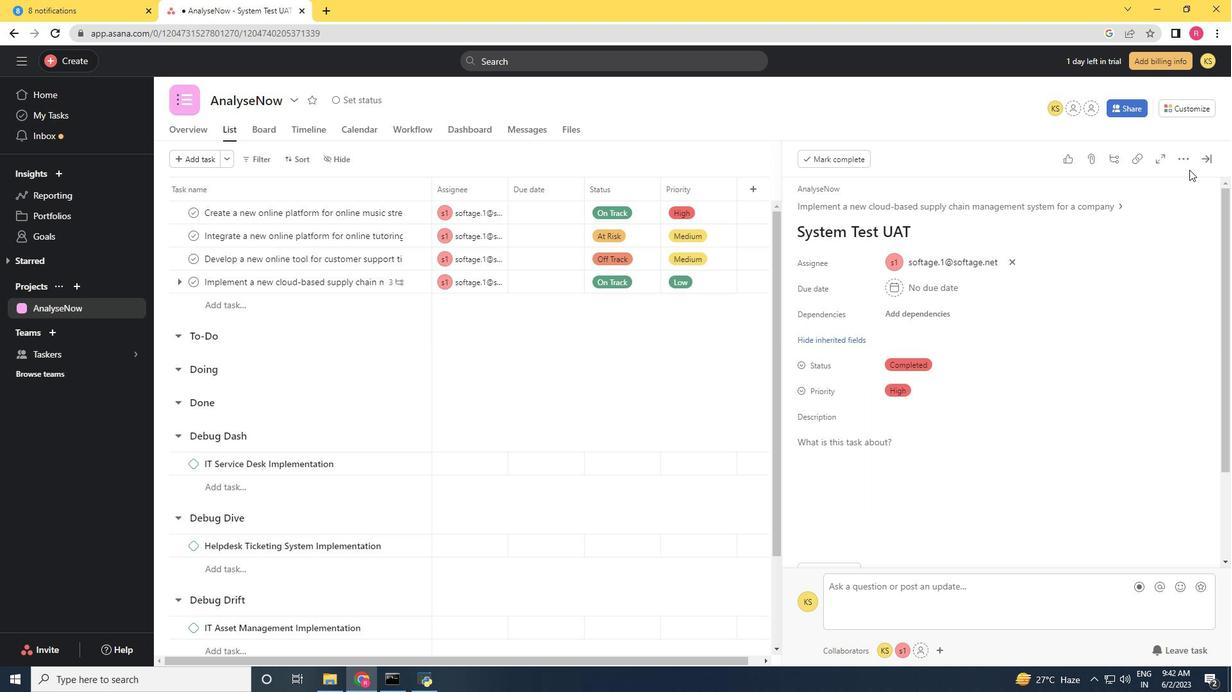 
